 Task: In Heading Arial with underline. Font size of heading  '18'Font style of data Calibri. Font size of data  9Alignment of headline & data Align center. Fill color in heading,  RedFont color of data Black Apply border in Data No BorderIn the sheet   Velocity Sales review book
Action: Mouse pressed left at (104, 106)
Screenshot: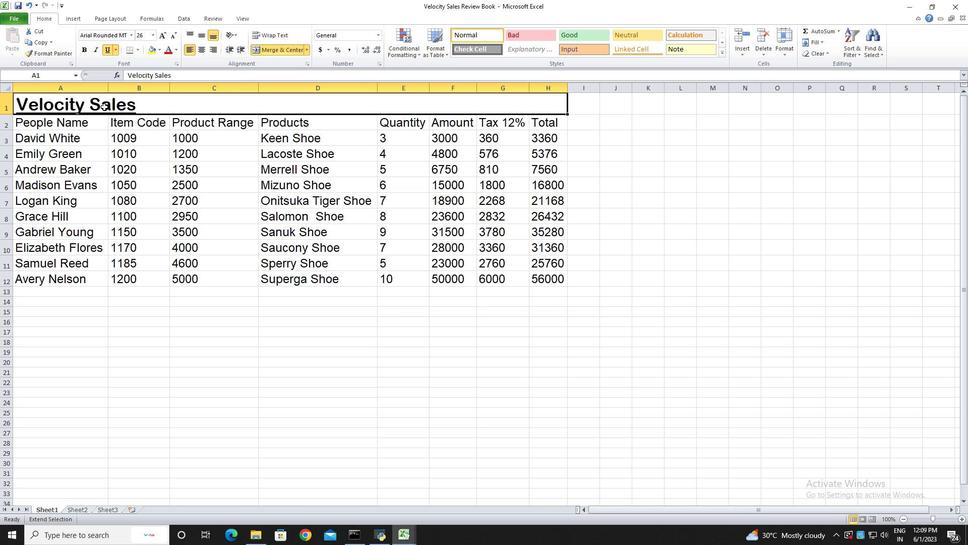 
Action: Mouse pressed left at (104, 106)
Screenshot: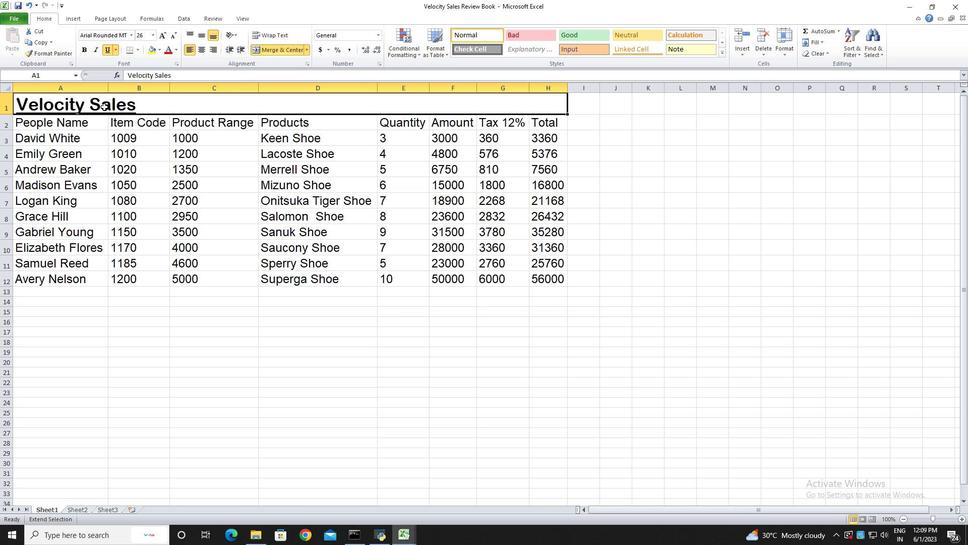 
Action: Mouse moved to (100, 361)
Screenshot: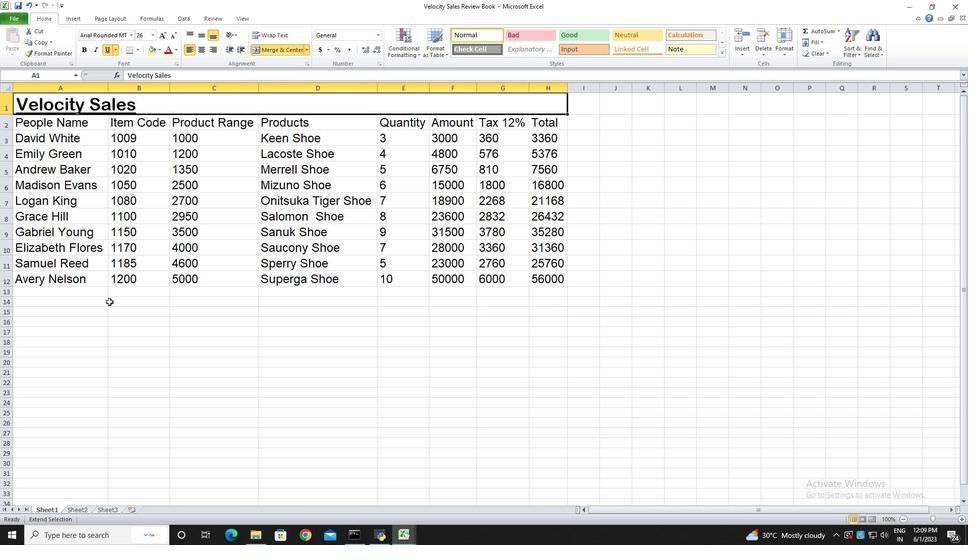 
Action: Mouse pressed left at (100, 361)
Screenshot: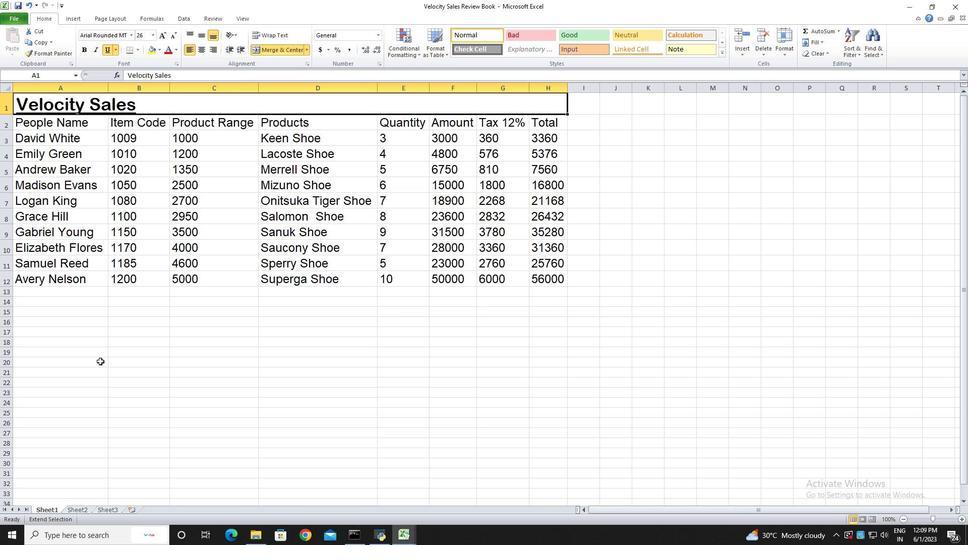 
Action: Mouse moved to (106, 104)
Screenshot: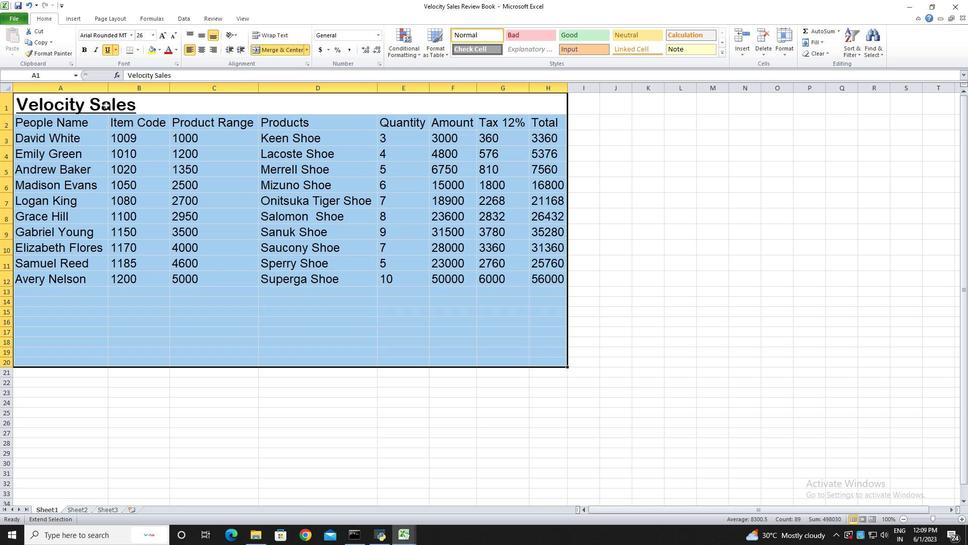 
Action: Mouse pressed left at (106, 104)
Screenshot: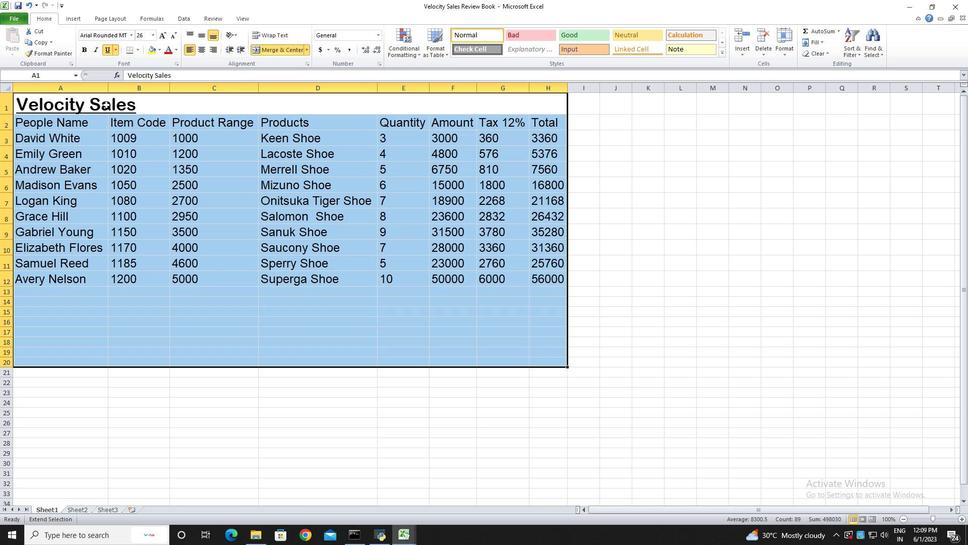
Action: Mouse pressed left at (106, 104)
Screenshot: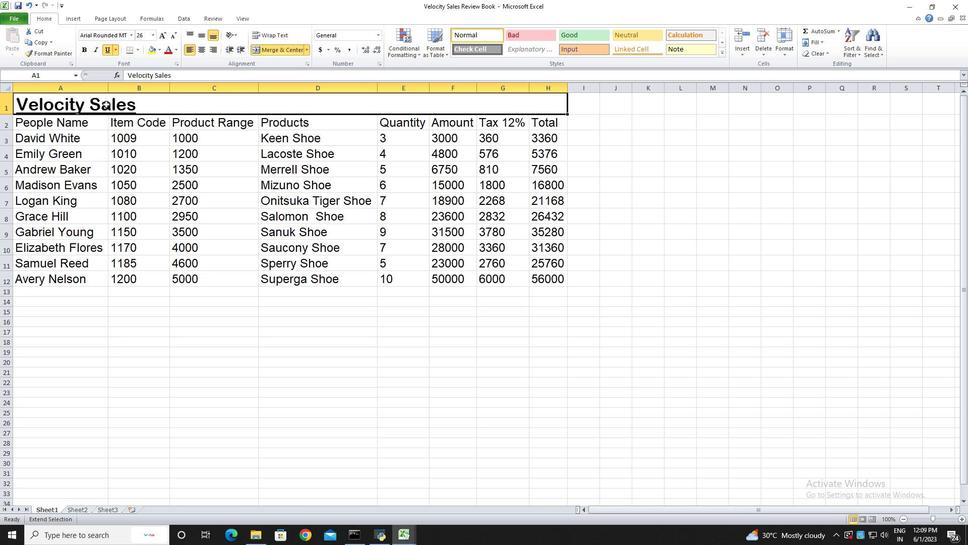 
Action: Mouse moved to (132, 35)
Screenshot: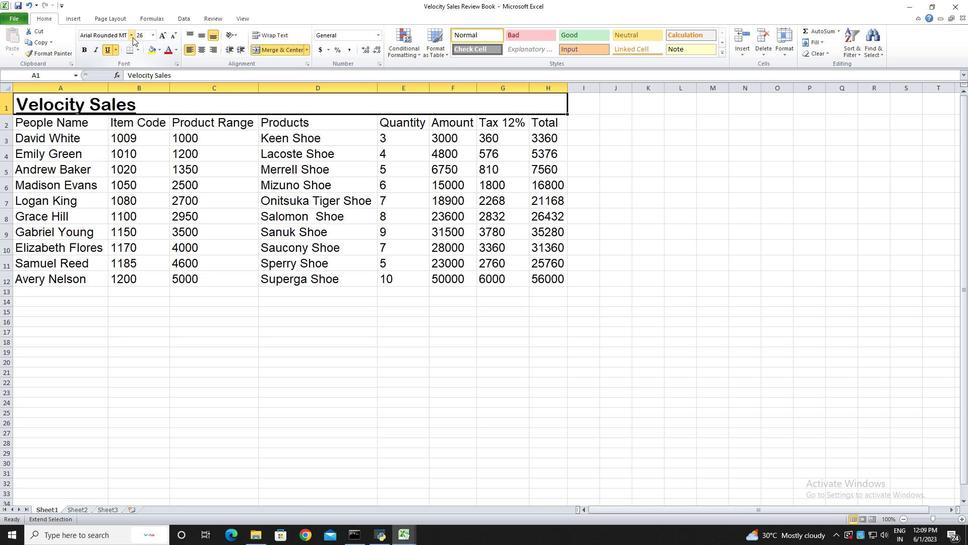 
Action: Mouse pressed left at (132, 35)
Screenshot: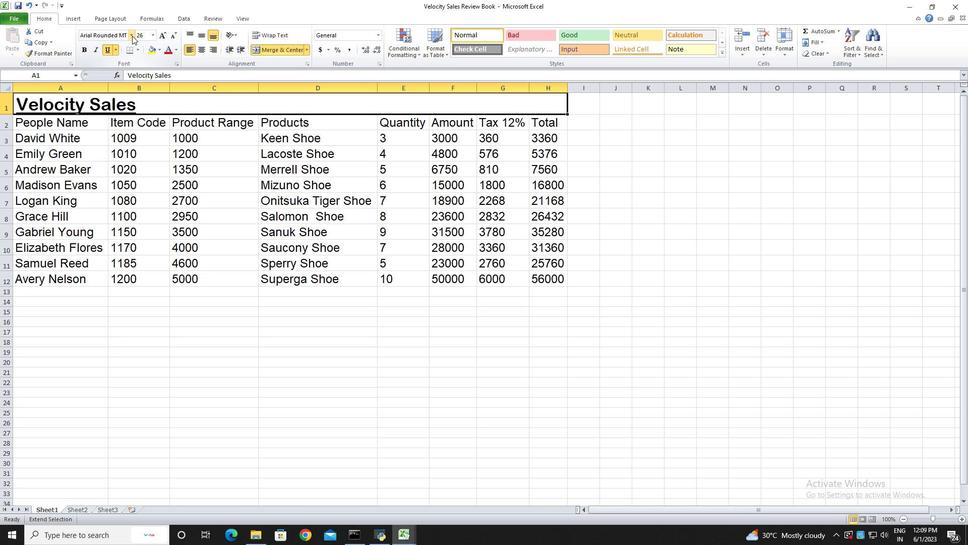 
Action: Mouse moved to (109, 117)
Screenshot: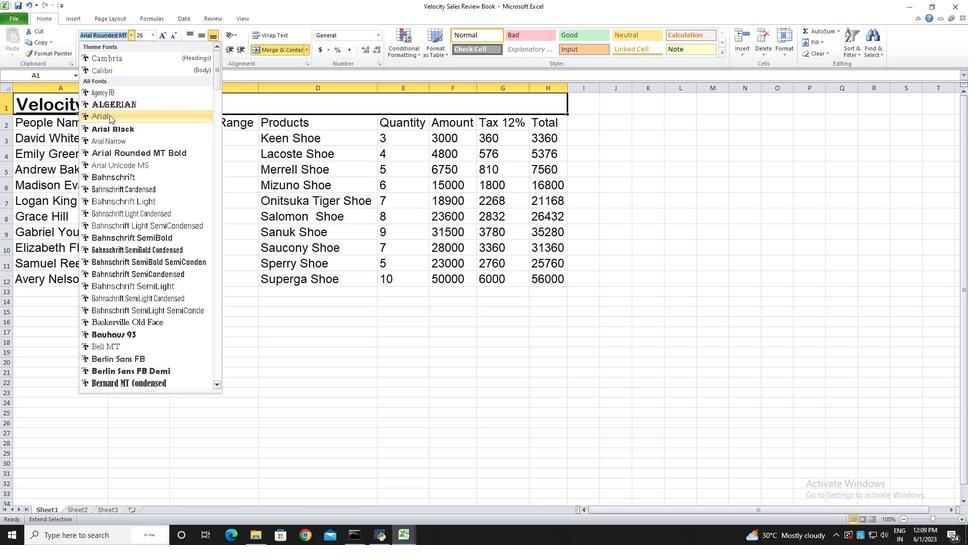 
Action: Mouse pressed left at (109, 117)
Screenshot: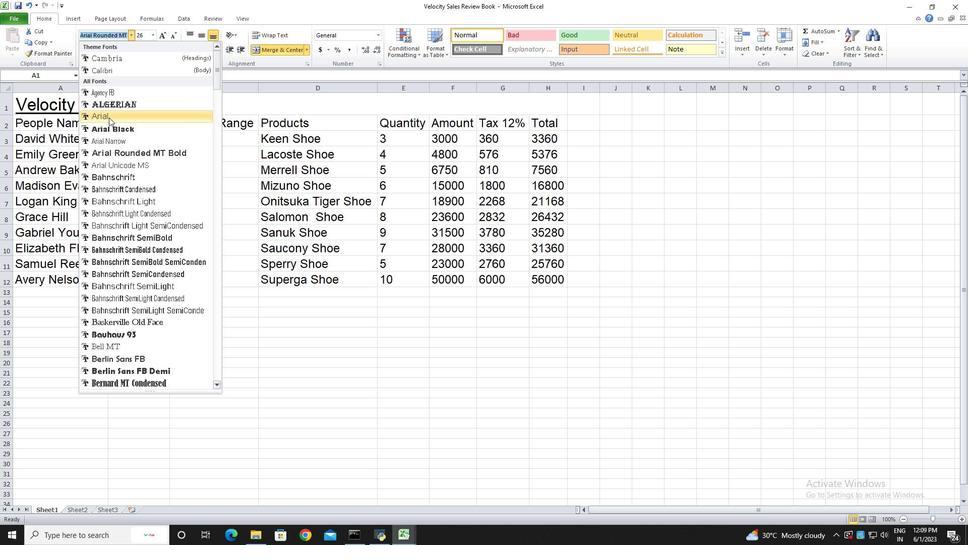 
Action: Mouse moved to (109, 50)
Screenshot: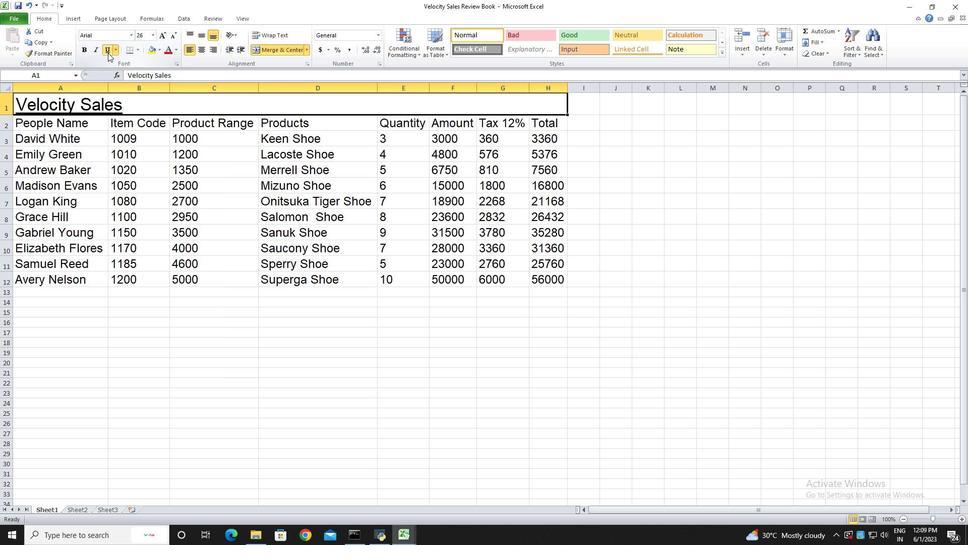 
Action: Mouse pressed left at (109, 50)
Screenshot: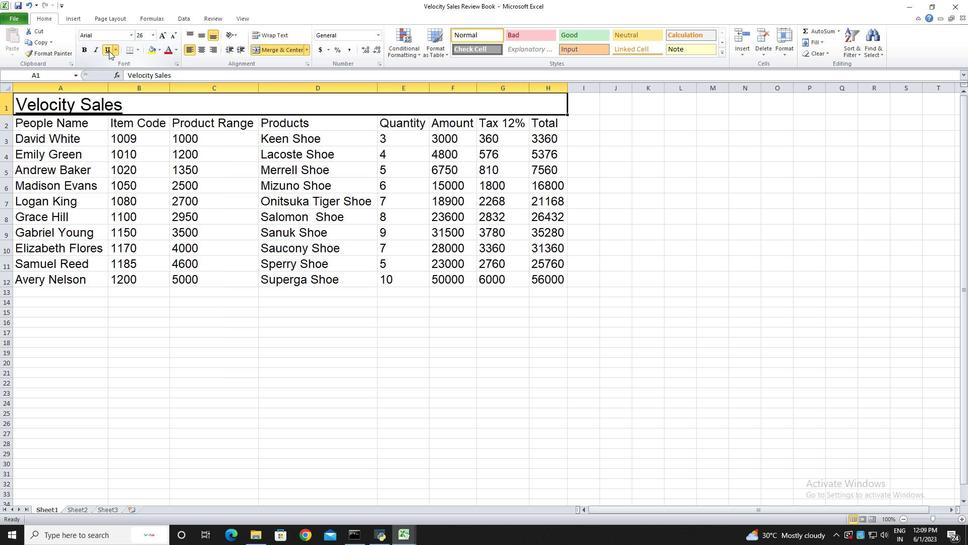 
Action: Mouse pressed left at (109, 50)
Screenshot: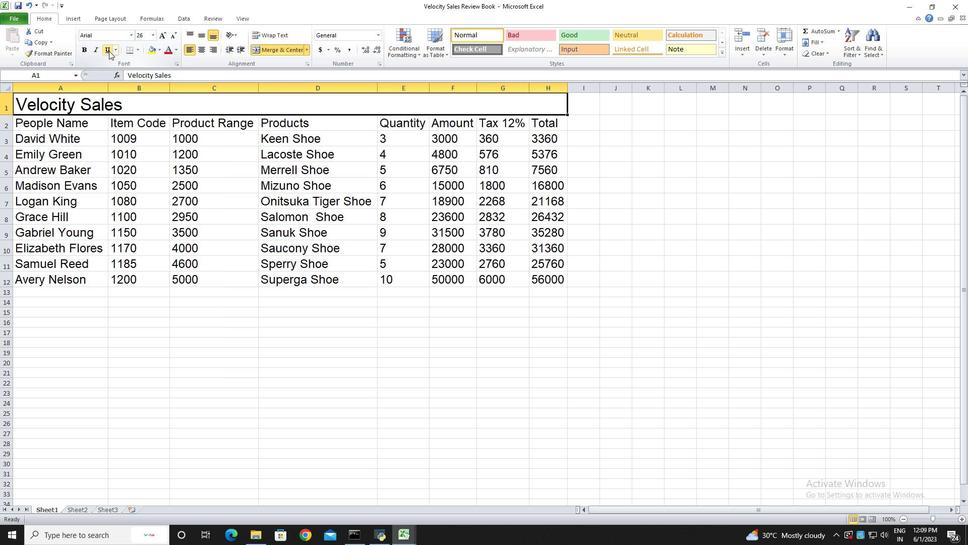 
Action: Mouse moved to (172, 34)
Screenshot: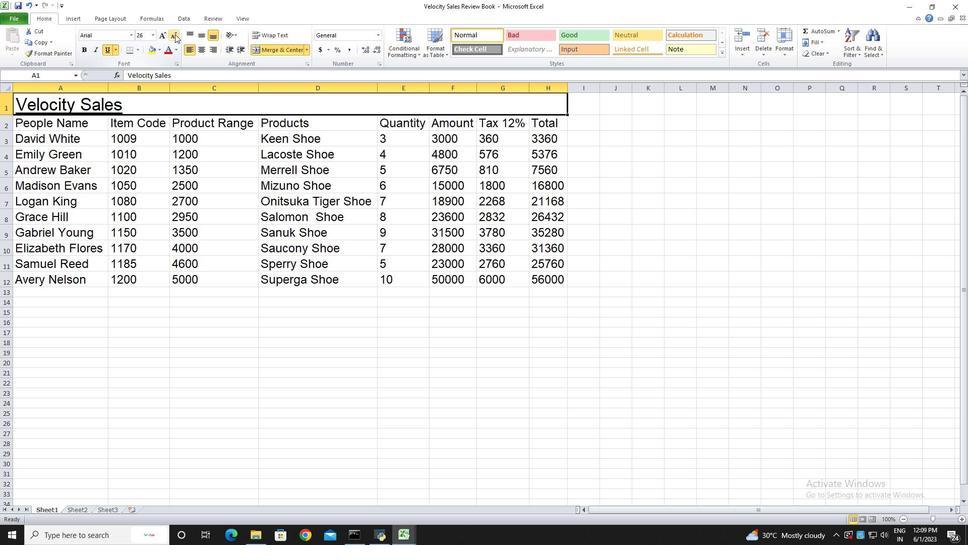 
Action: Mouse pressed left at (172, 34)
Screenshot: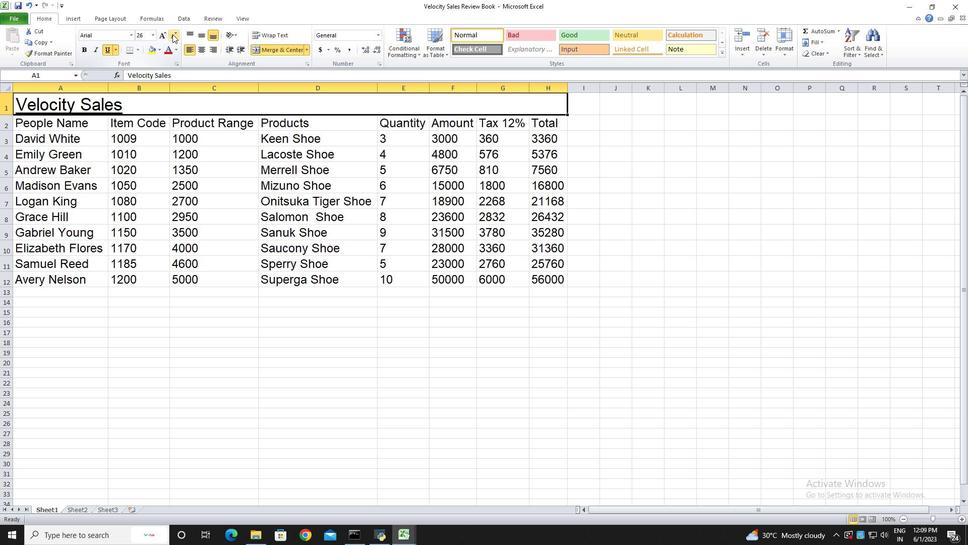 
Action: Mouse pressed left at (172, 34)
Screenshot: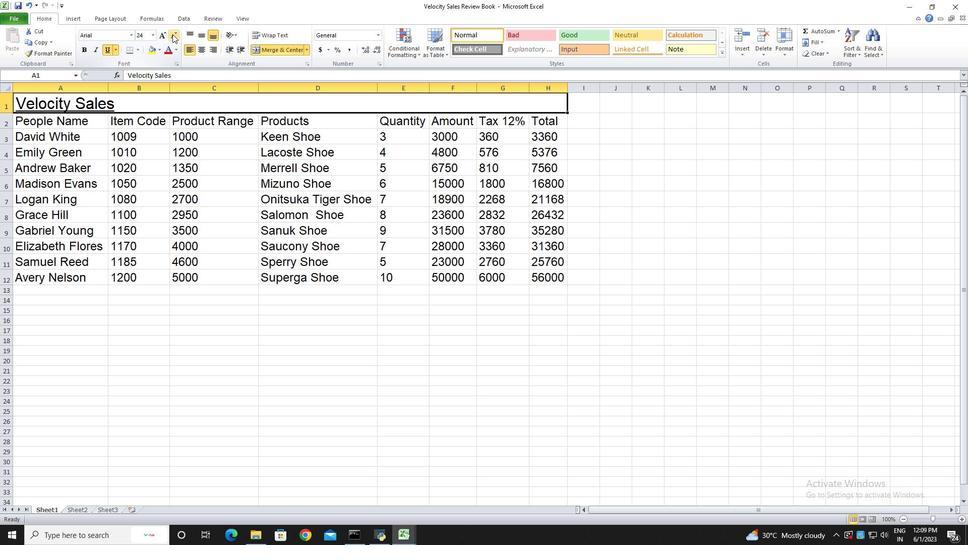 
Action: Mouse pressed left at (172, 34)
Screenshot: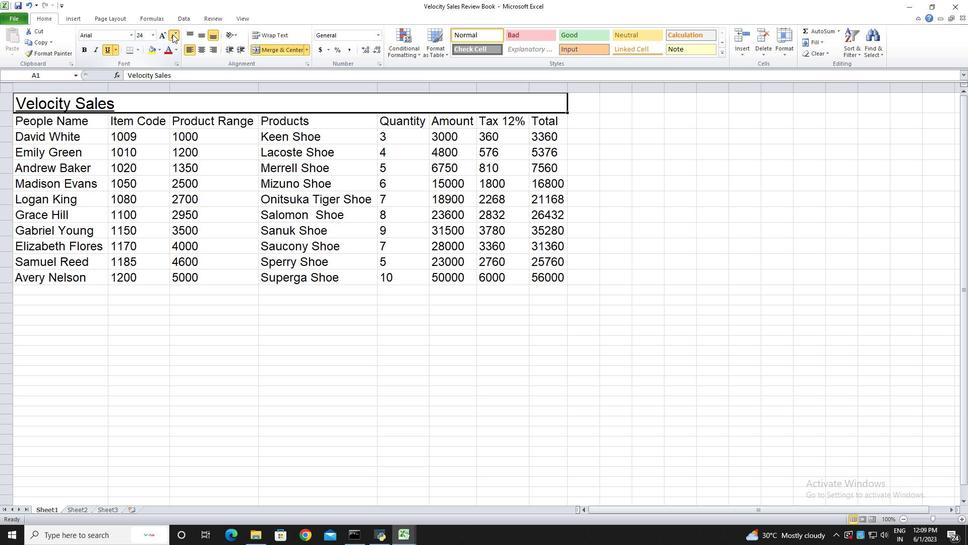 
Action: Mouse pressed left at (172, 34)
Screenshot: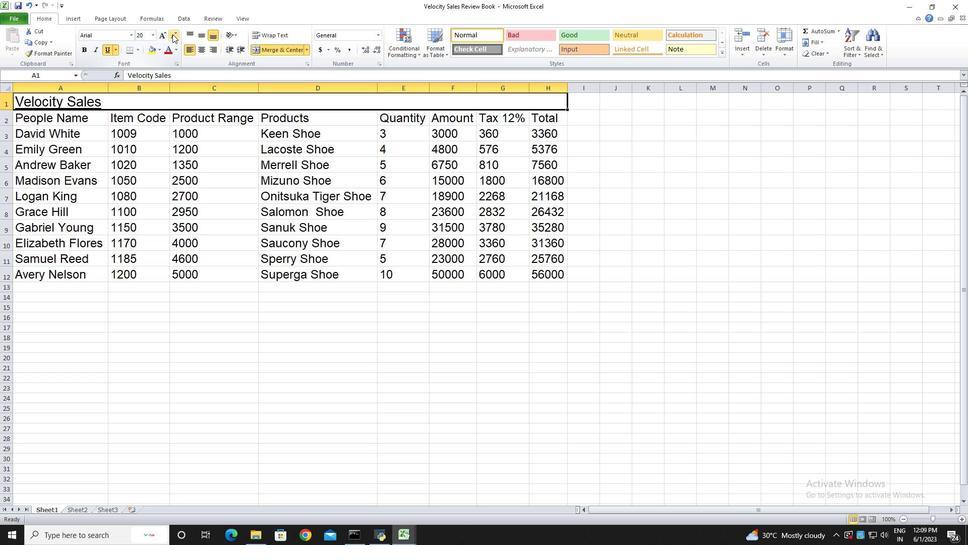 
Action: Mouse pressed left at (172, 34)
Screenshot: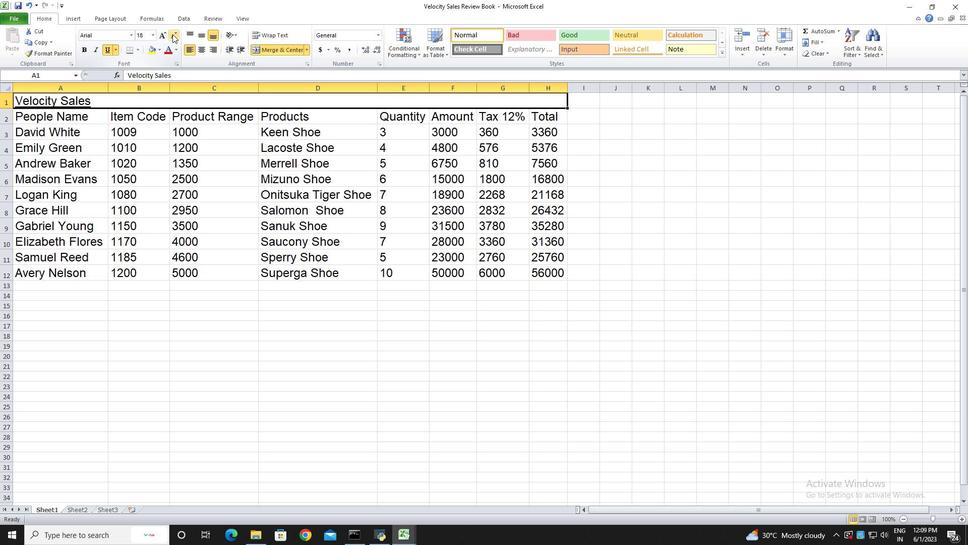 
Action: Mouse moved to (164, 34)
Screenshot: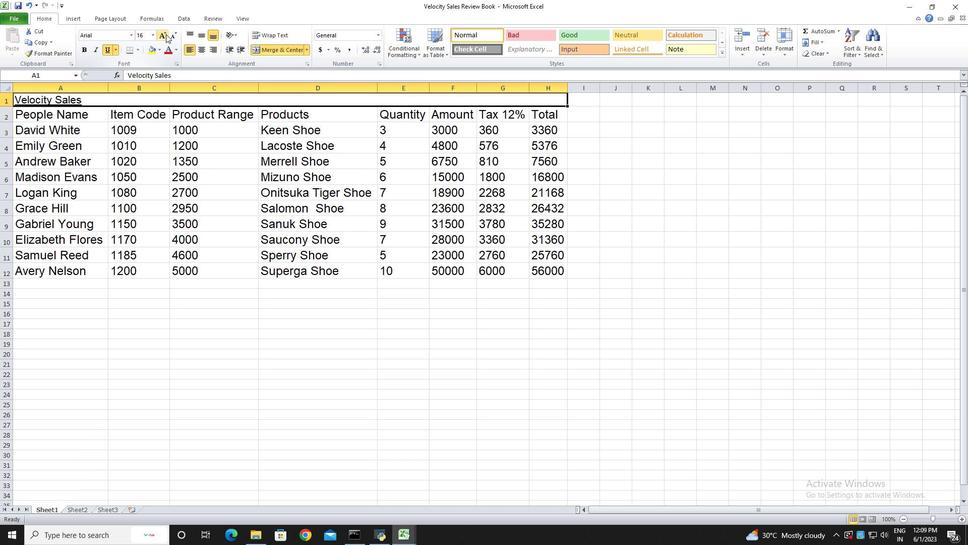 
Action: Mouse pressed left at (164, 34)
Screenshot: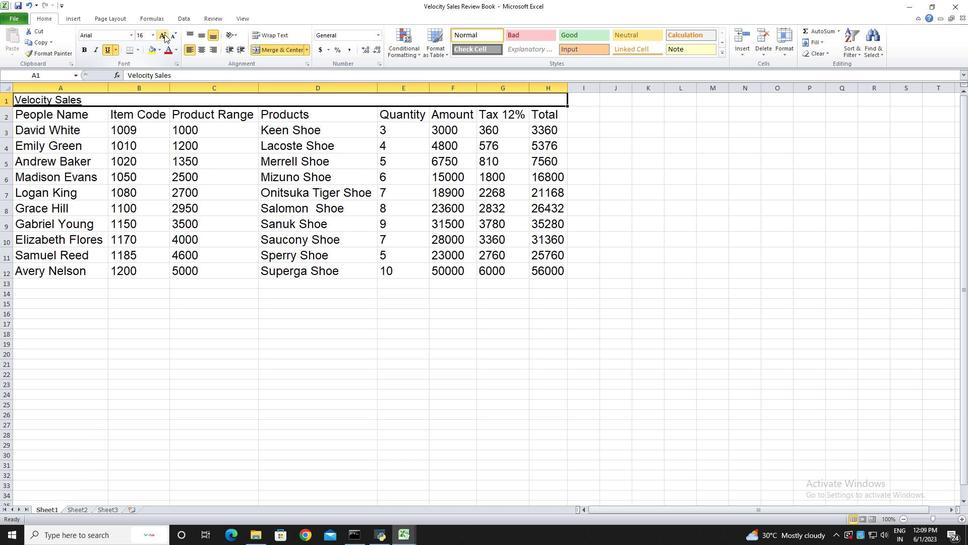 
Action: Mouse moved to (126, 309)
Screenshot: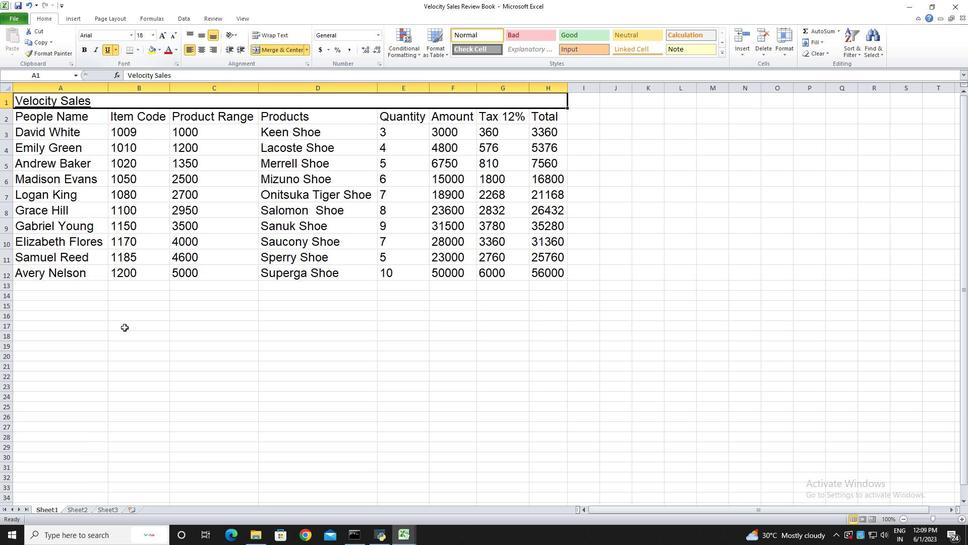 
Action: Mouse pressed left at (126, 309)
Screenshot: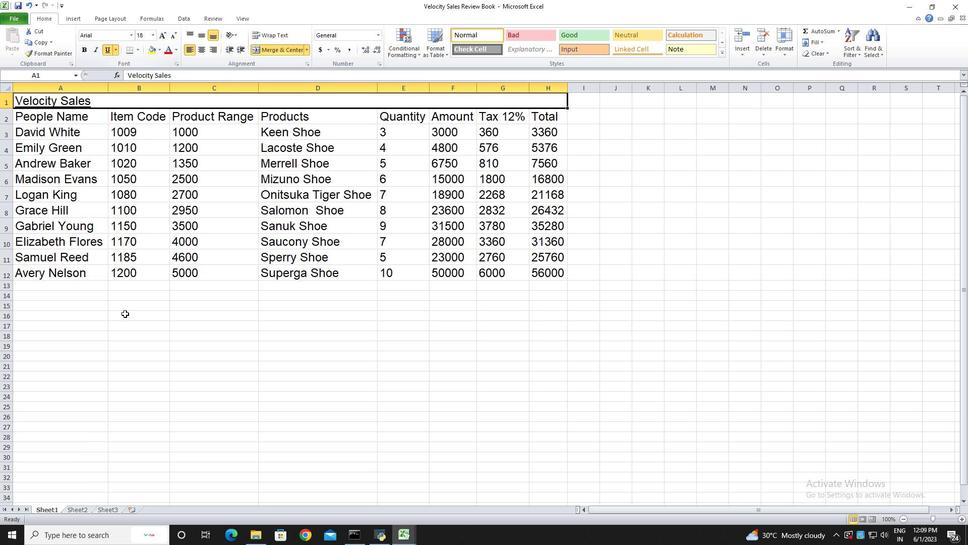 
Action: Mouse moved to (36, 117)
Screenshot: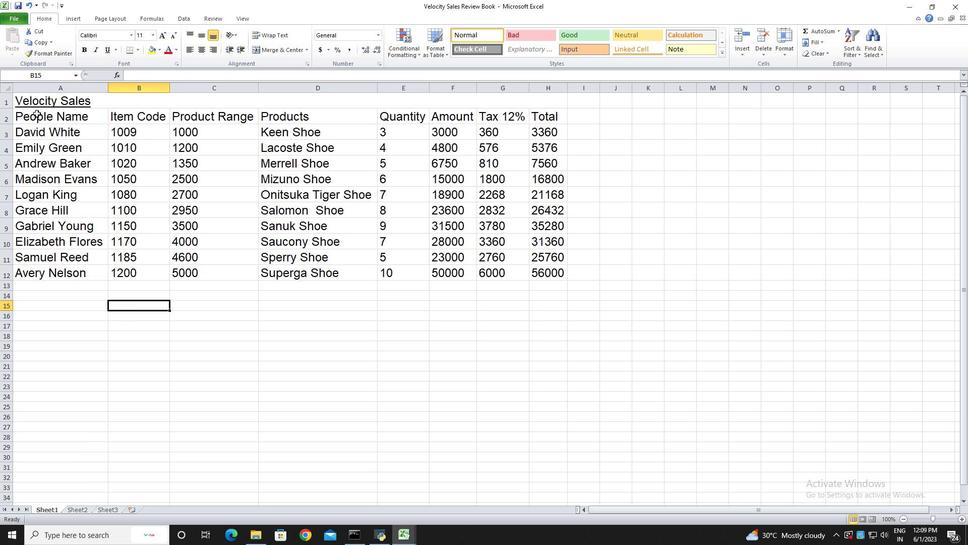 
Action: Mouse pressed left at (36, 117)
Screenshot: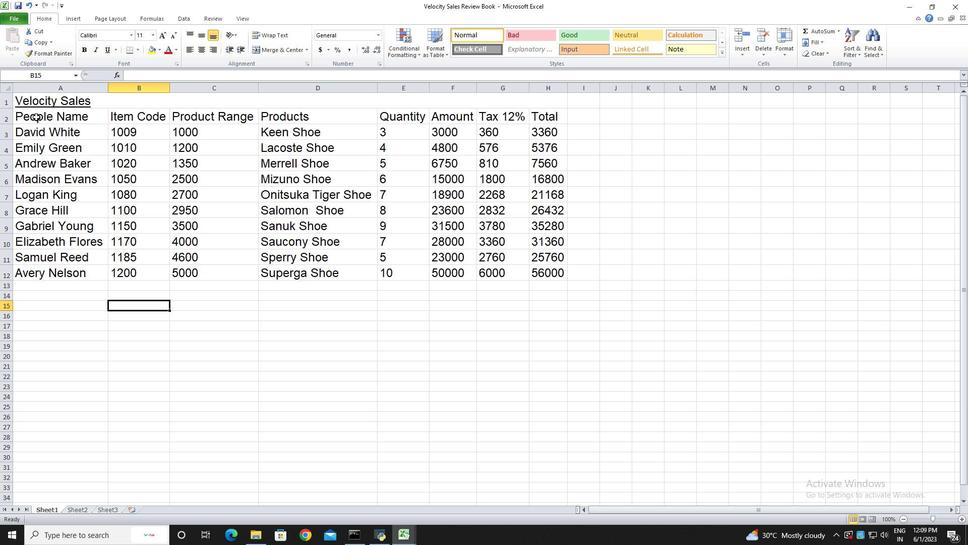 
Action: Mouse pressed left at (36, 117)
Screenshot: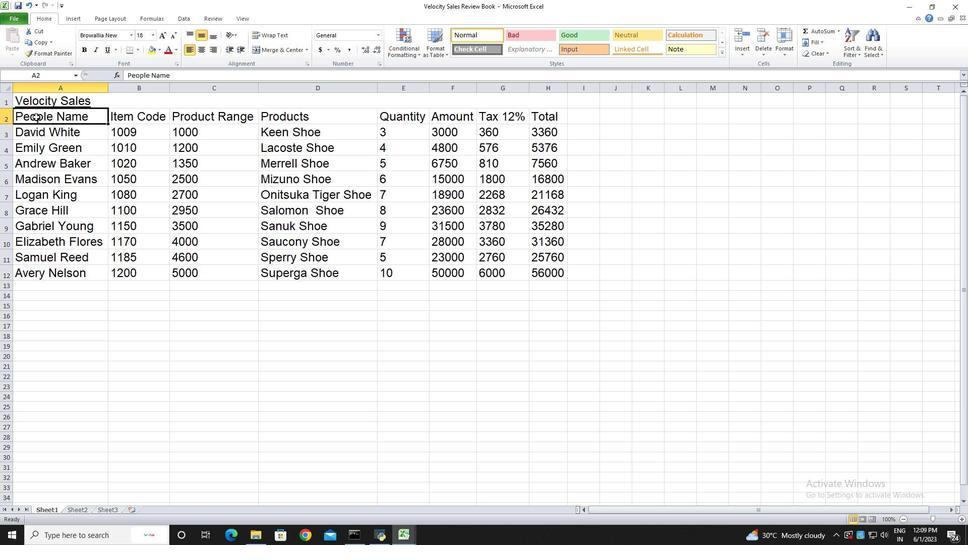
Action: Mouse moved to (31, 118)
Screenshot: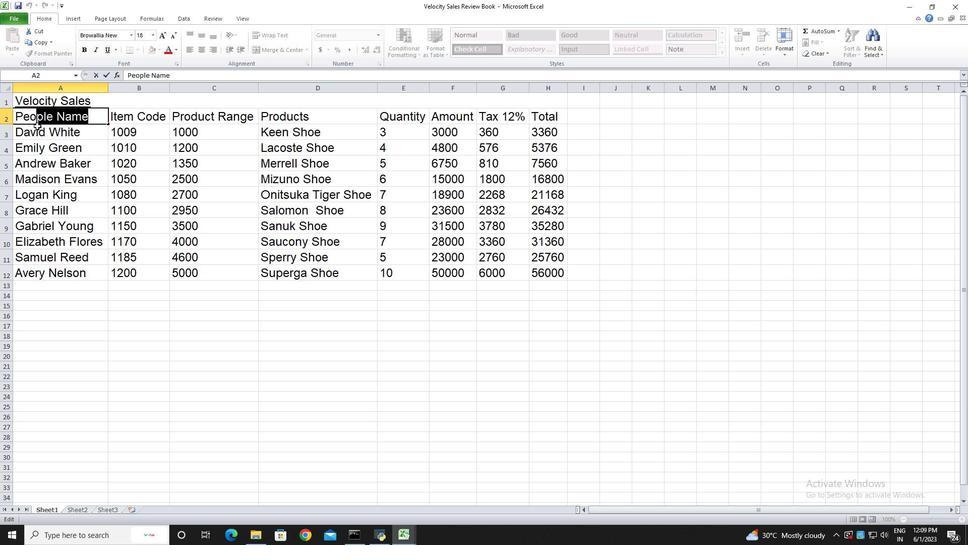 
Action: Mouse pressed left at (31, 118)
Screenshot: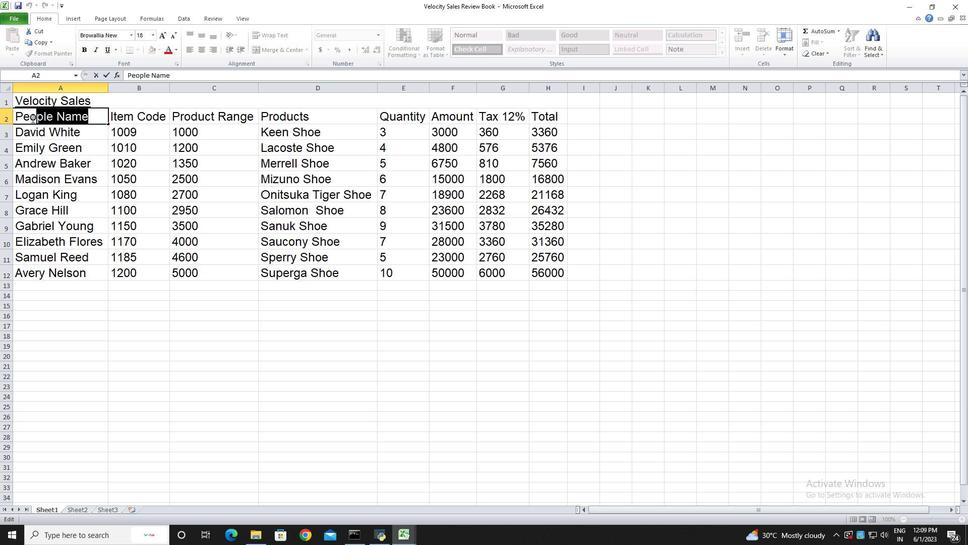 
Action: Mouse moved to (50, 131)
Screenshot: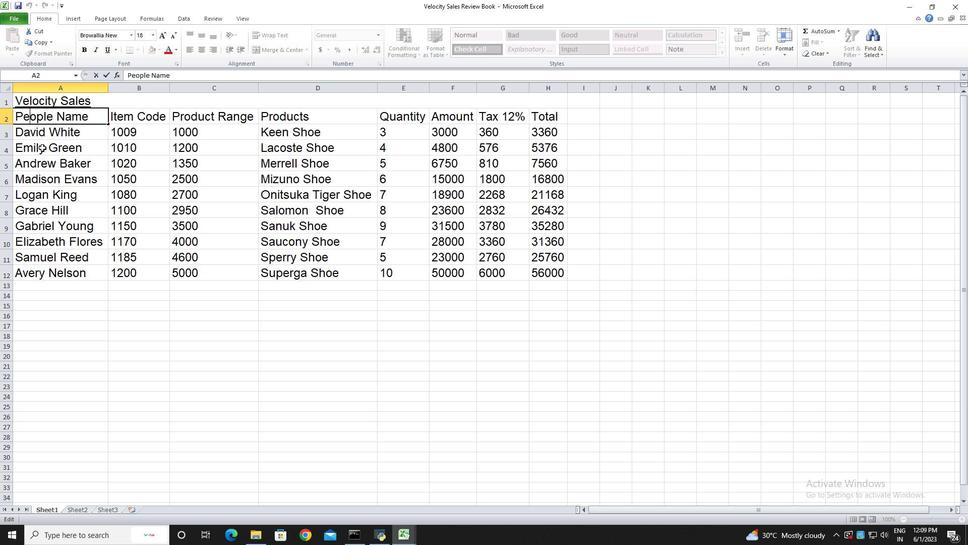 
Action: Mouse pressed left at (50, 131)
Screenshot: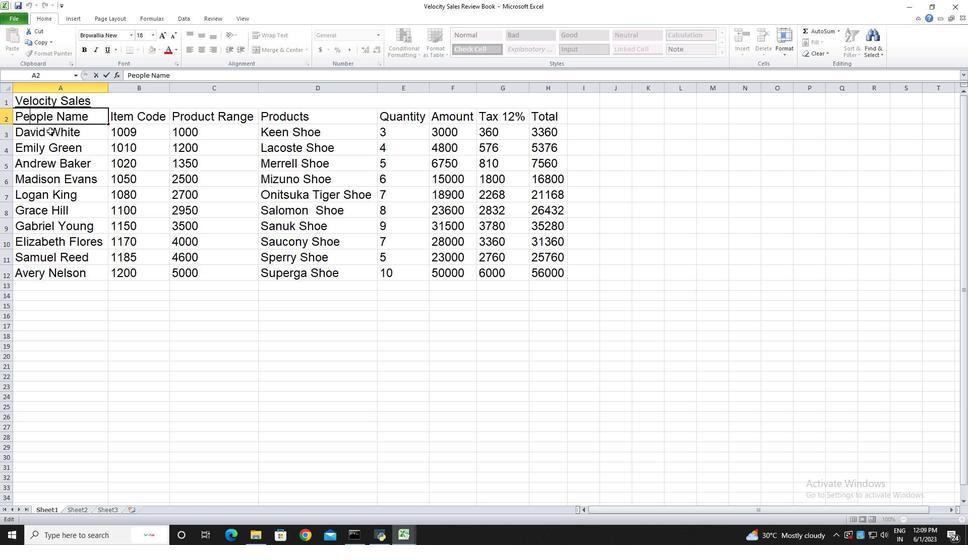 
Action: Mouse moved to (48, 116)
Screenshot: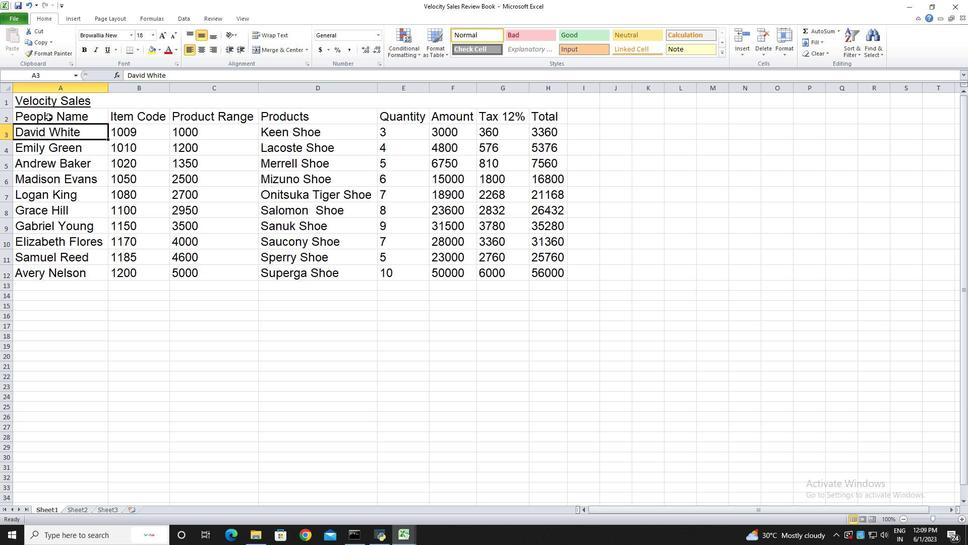 
Action: Mouse pressed left at (48, 116)
Screenshot: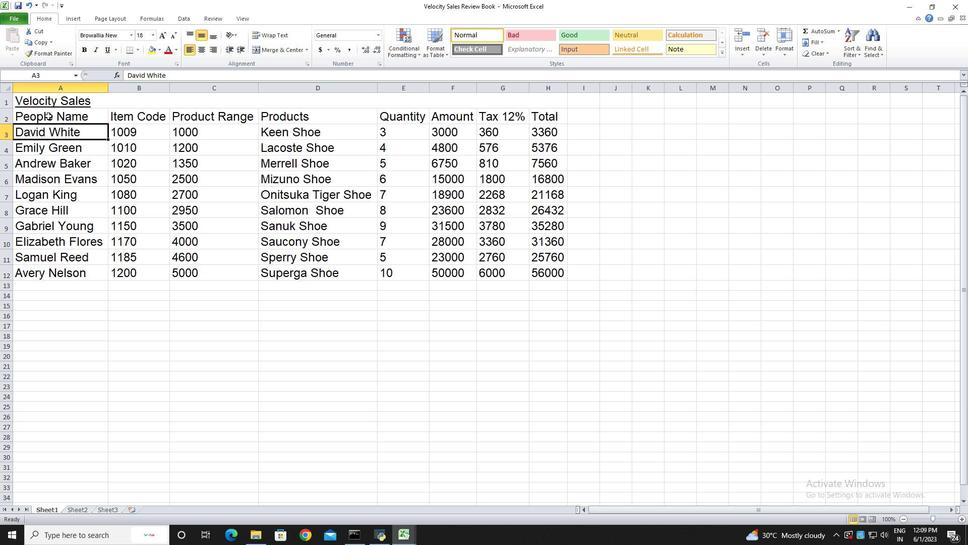 
Action: Mouse moved to (48, 115)
Screenshot: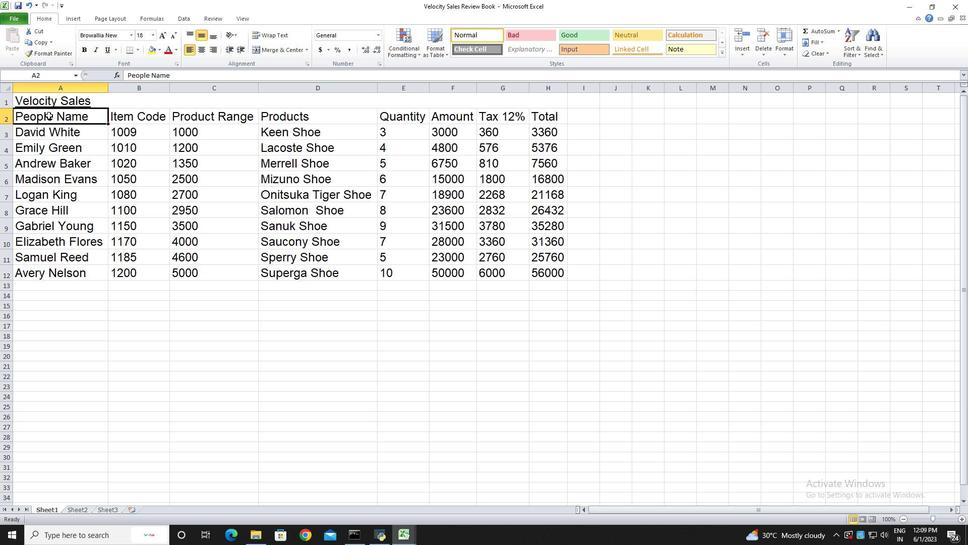 
Action: Mouse pressed left at (48, 115)
Screenshot: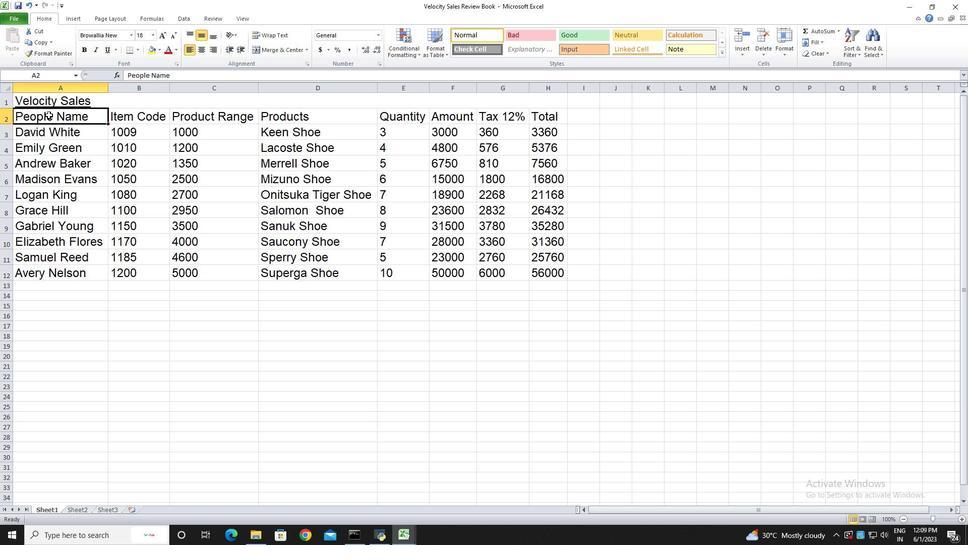 
Action: Mouse moved to (130, 35)
Screenshot: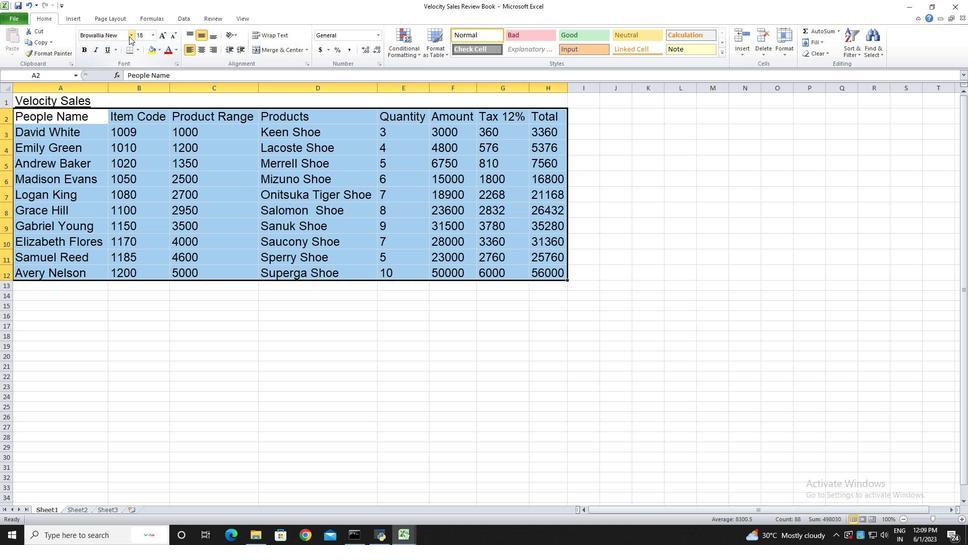 
Action: Mouse pressed left at (130, 35)
Screenshot: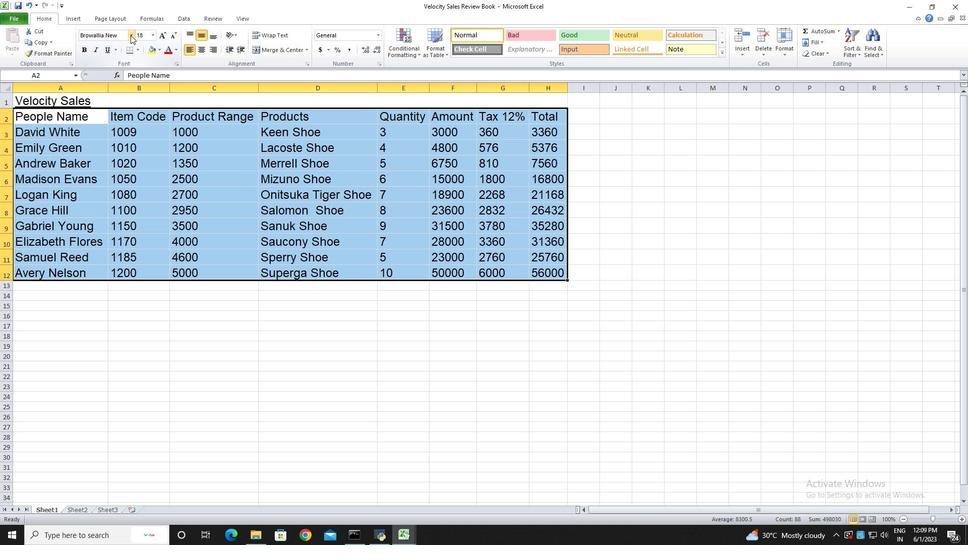 
Action: Mouse moved to (118, 71)
Screenshot: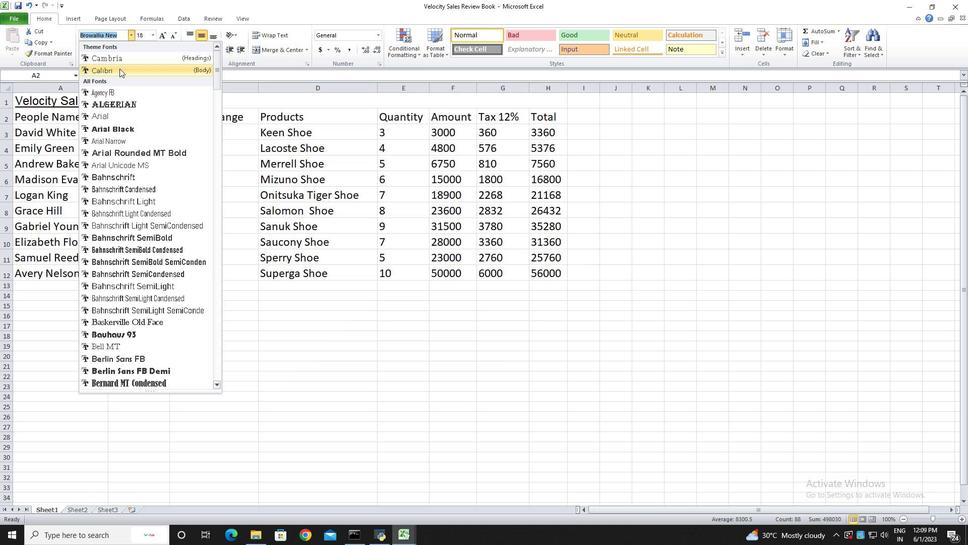 
Action: Mouse pressed left at (118, 71)
Screenshot: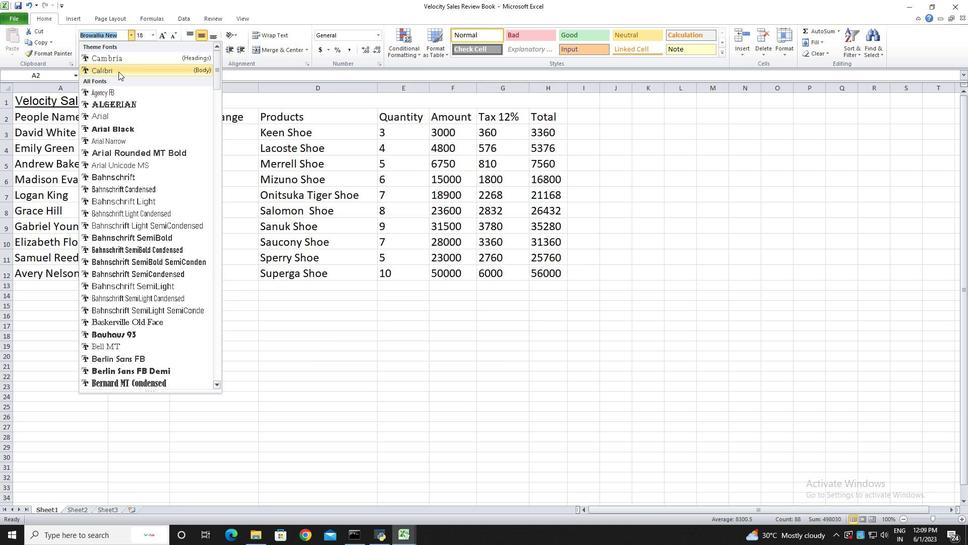 
Action: Mouse moved to (176, 32)
Screenshot: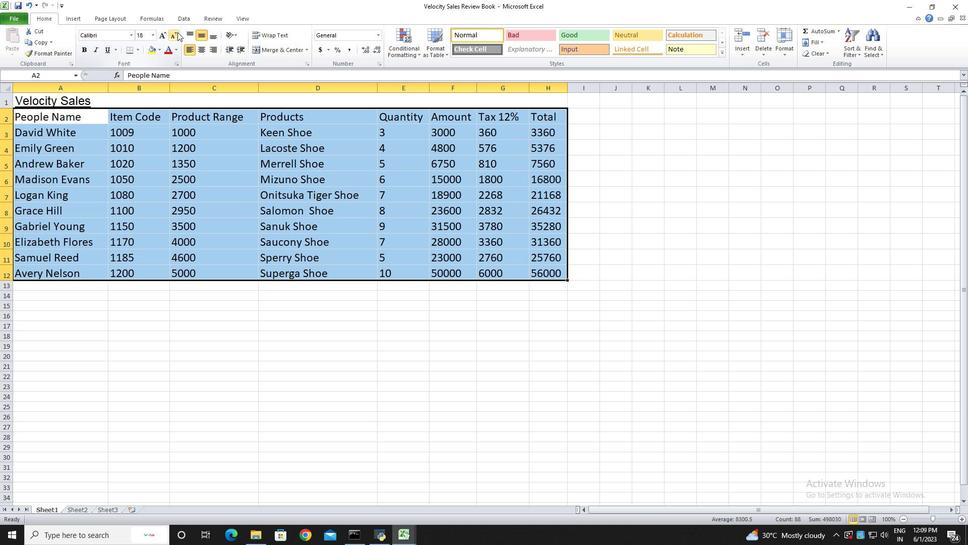 
Action: Mouse pressed left at (176, 32)
Screenshot: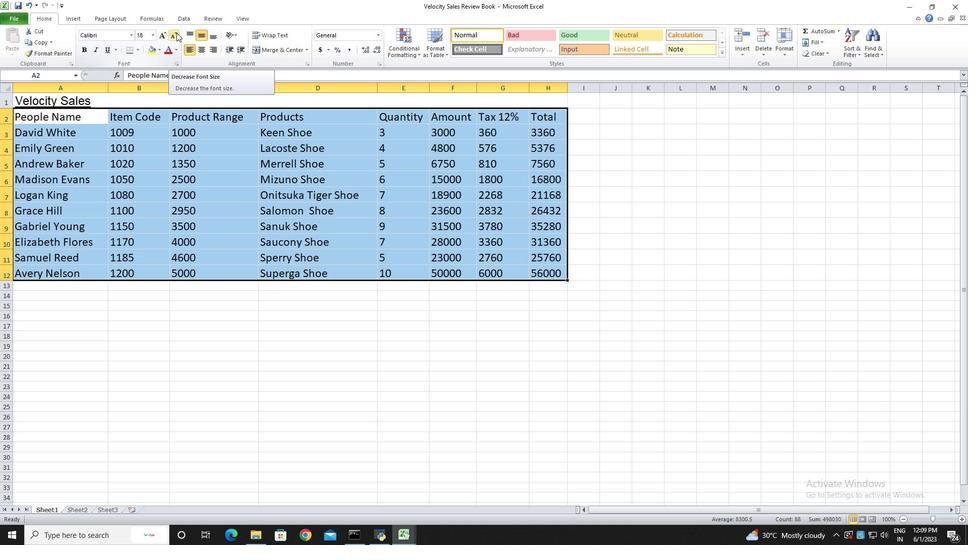 
Action: Mouse pressed left at (176, 32)
Screenshot: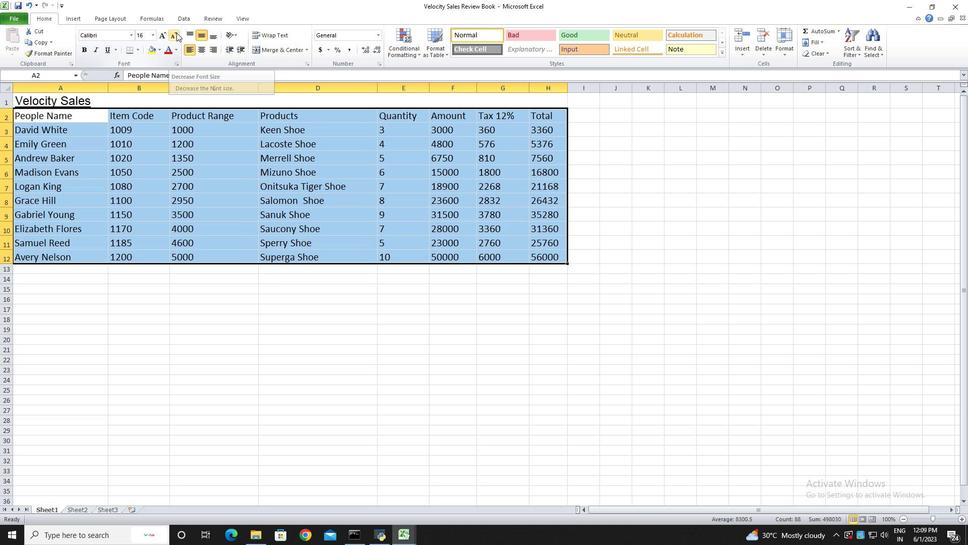 
Action: Mouse pressed left at (176, 32)
Screenshot: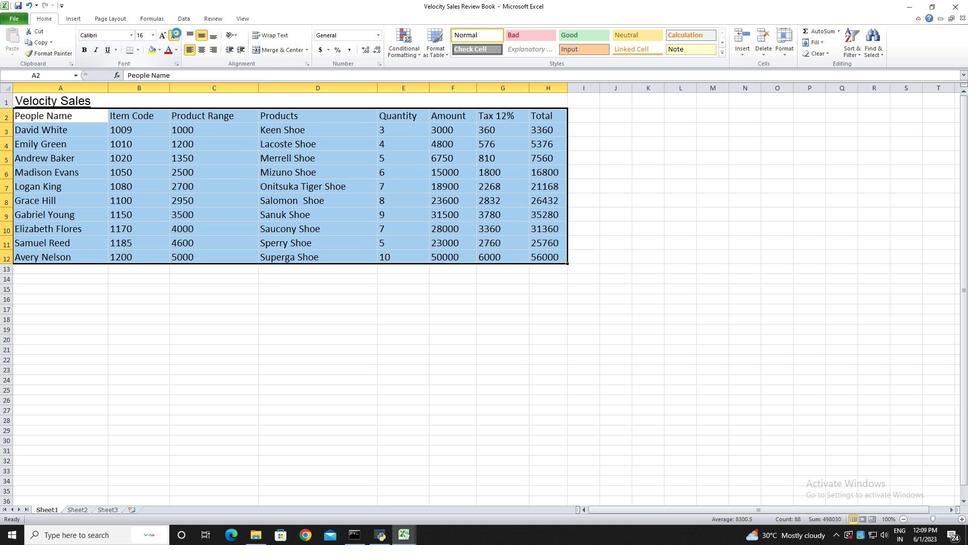 
Action: Mouse pressed left at (176, 32)
Screenshot: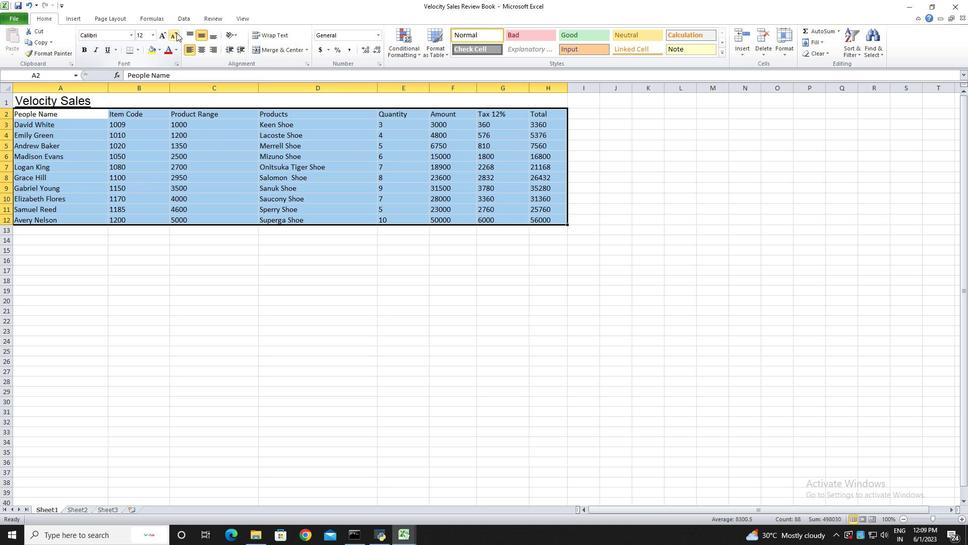 
Action: Mouse pressed left at (176, 32)
Screenshot: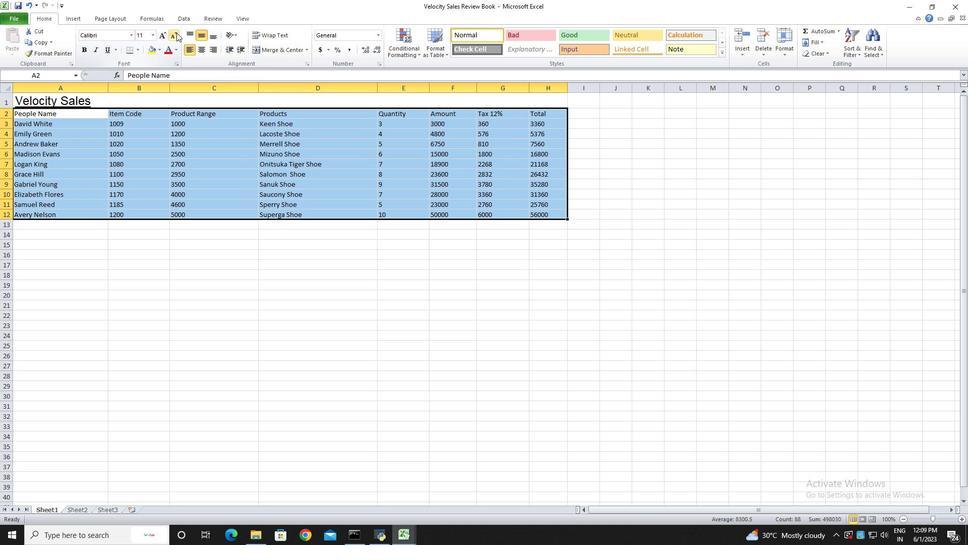 
Action: Mouse pressed left at (176, 32)
Screenshot: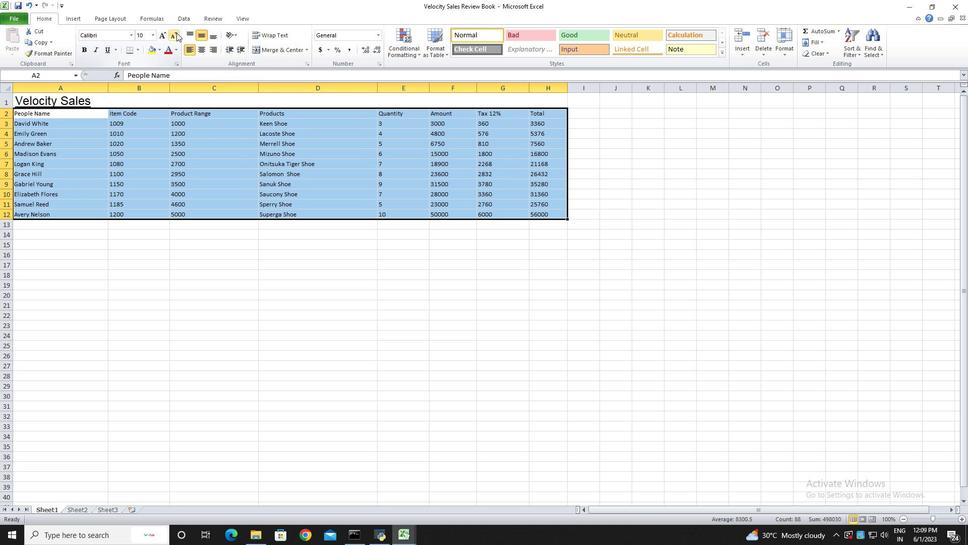 
Action: Mouse moved to (108, 100)
Screenshot: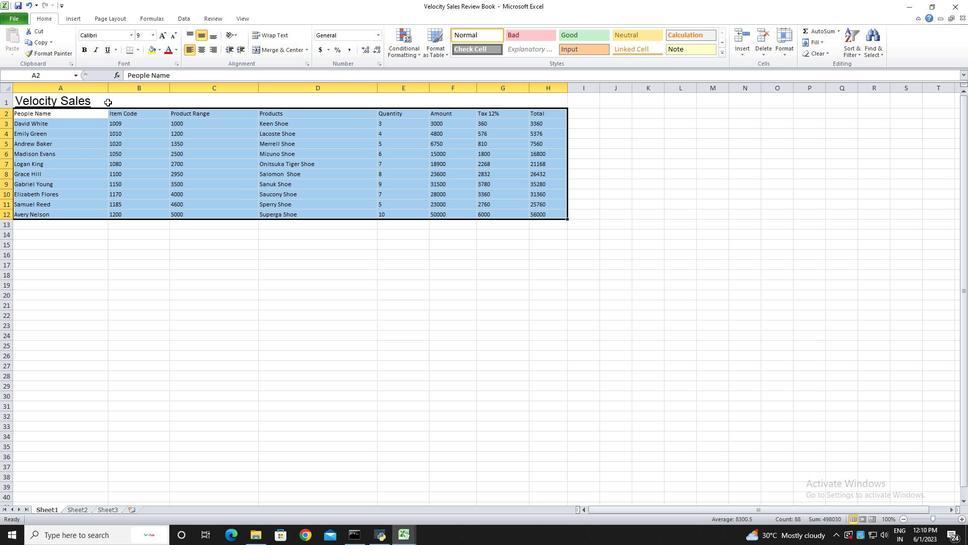 
Action: Mouse pressed left at (108, 100)
Screenshot: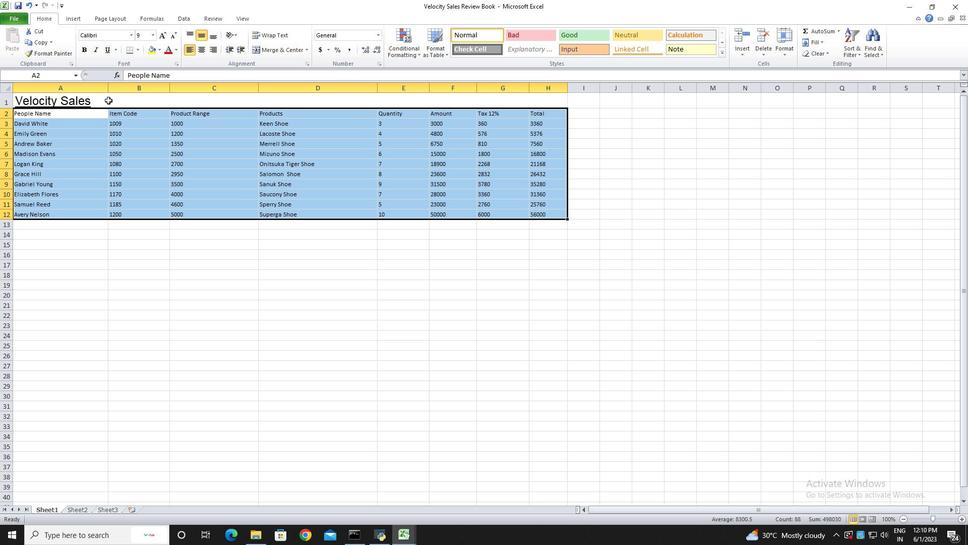 
Action: Mouse pressed left at (108, 100)
Screenshot: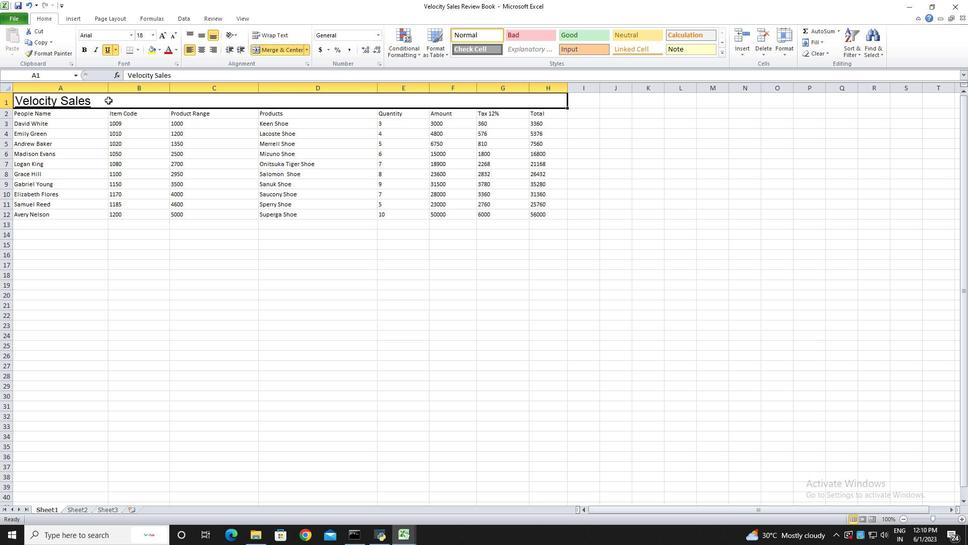 
Action: Mouse moved to (200, 51)
Screenshot: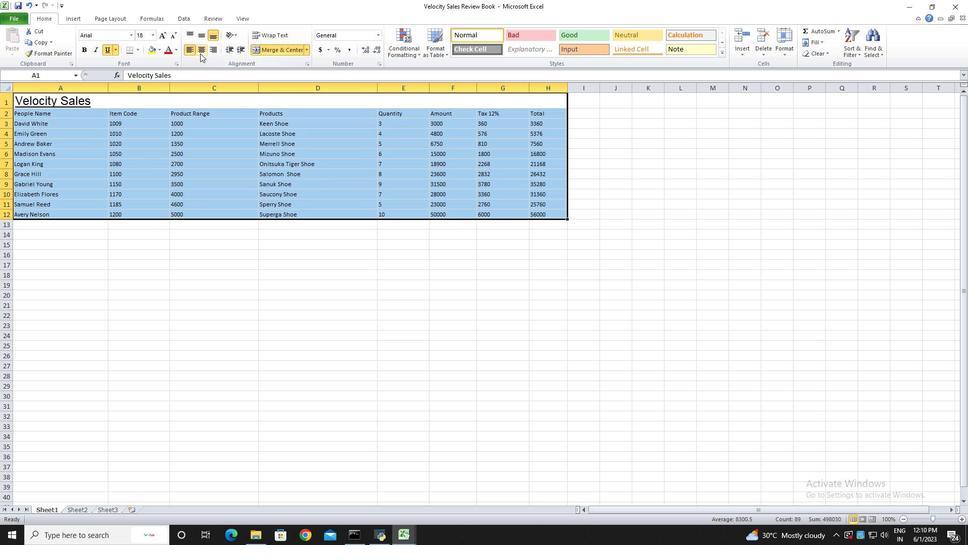 
Action: Mouse pressed left at (200, 51)
Screenshot: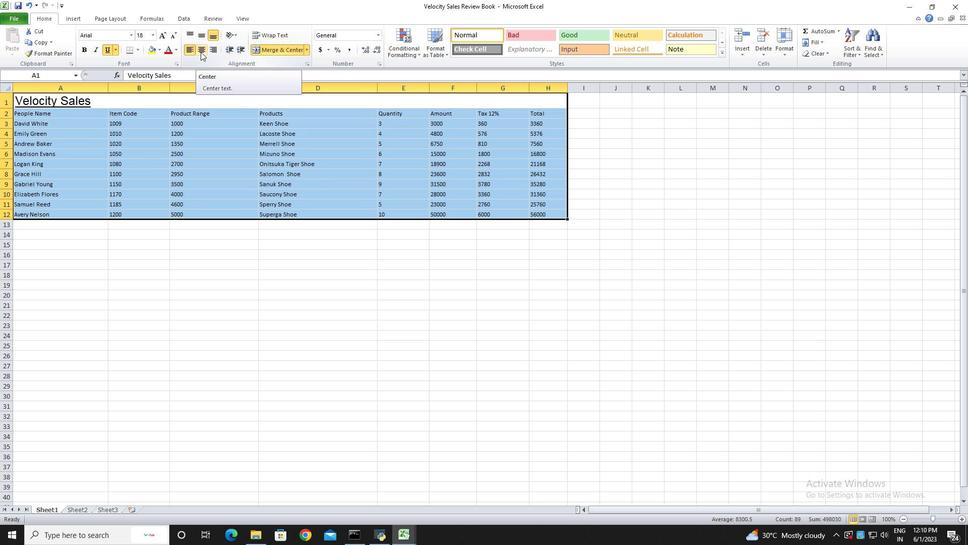 
Action: Mouse moved to (205, 100)
Screenshot: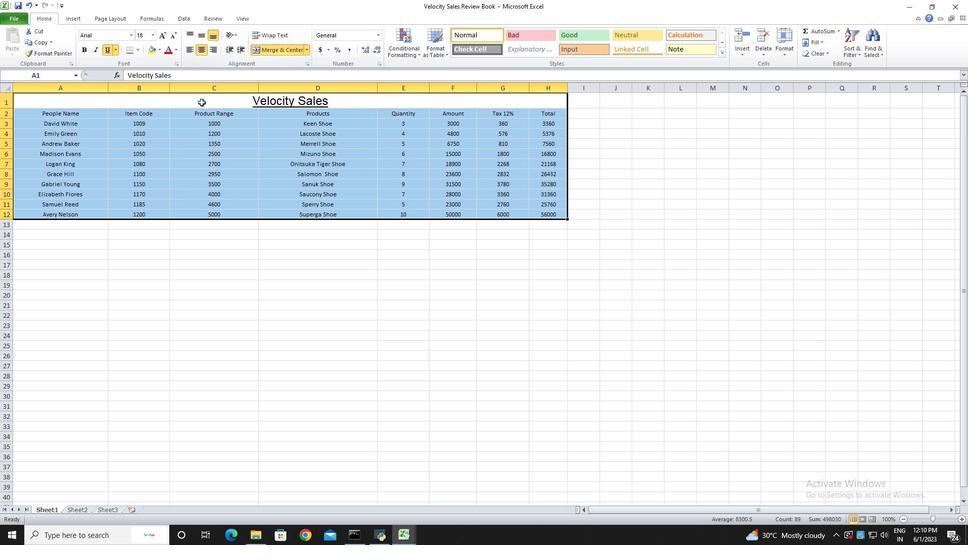 
Action: Mouse pressed left at (205, 100)
Screenshot: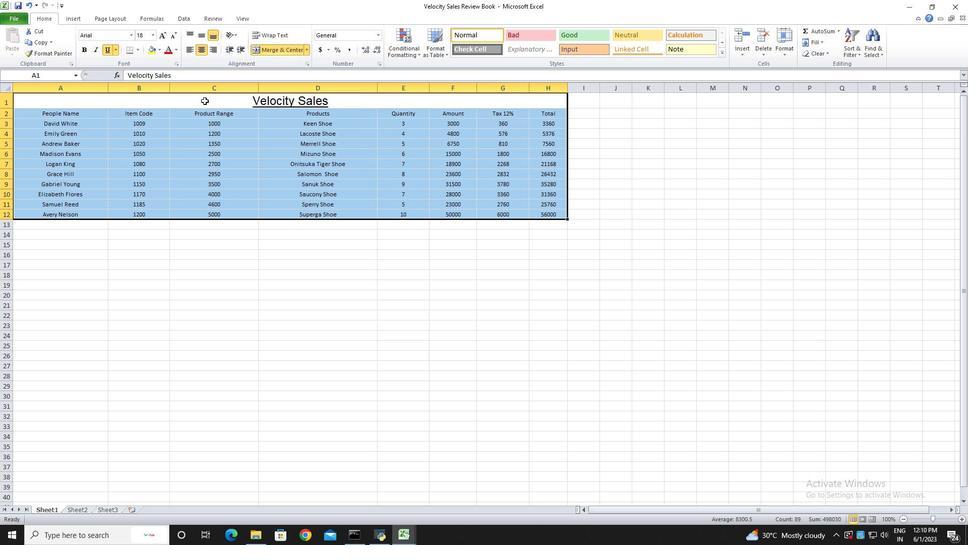 
Action: Mouse moved to (159, 49)
Screenshot: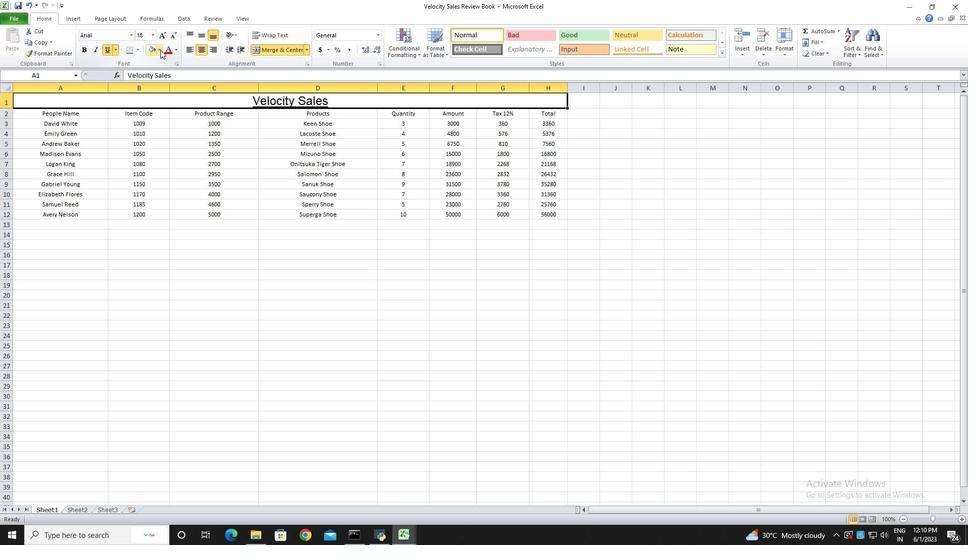 
Action: Mouse pressed left at (159, 49)
Screenshot: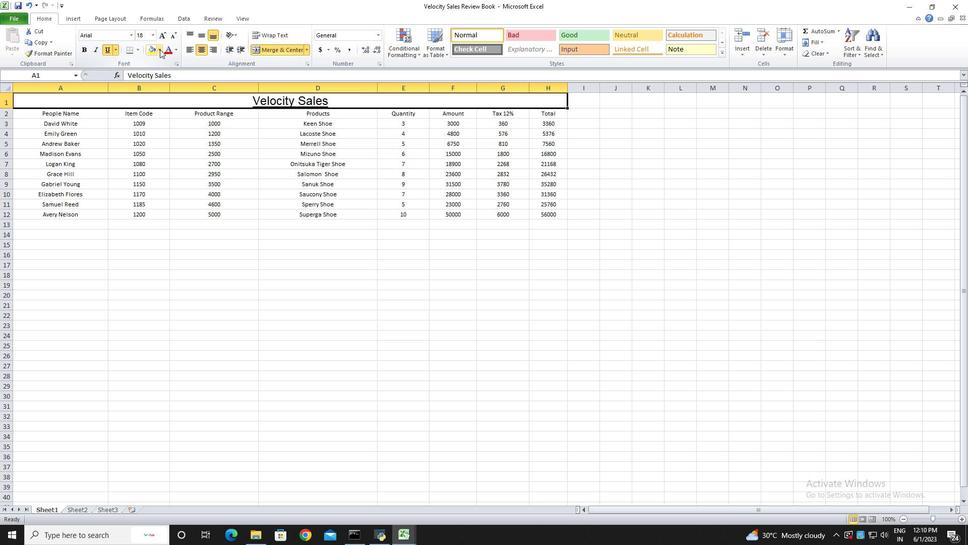 
Action: Mouse moved to (158, 123)
Screenshot: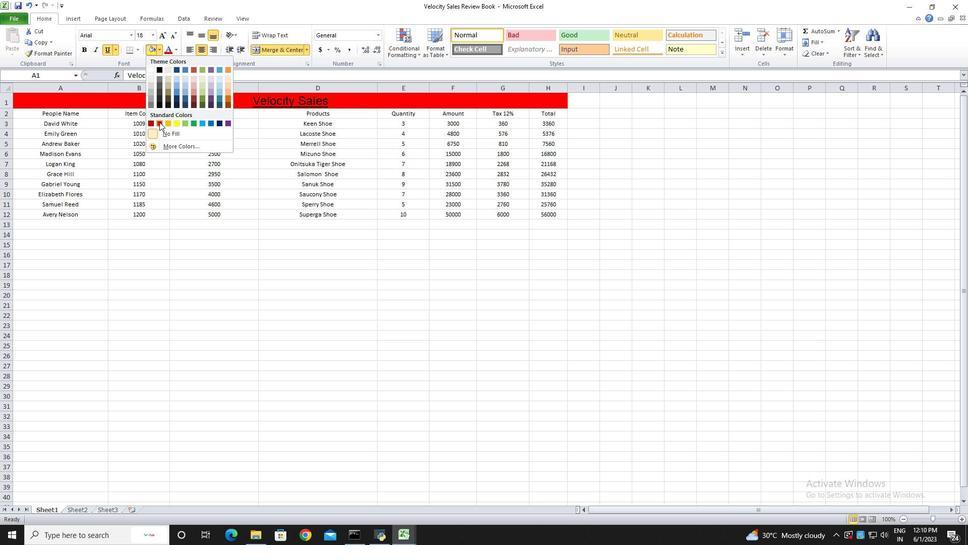 
Action: Mouse pressed left at (158, 123)
Screenshot: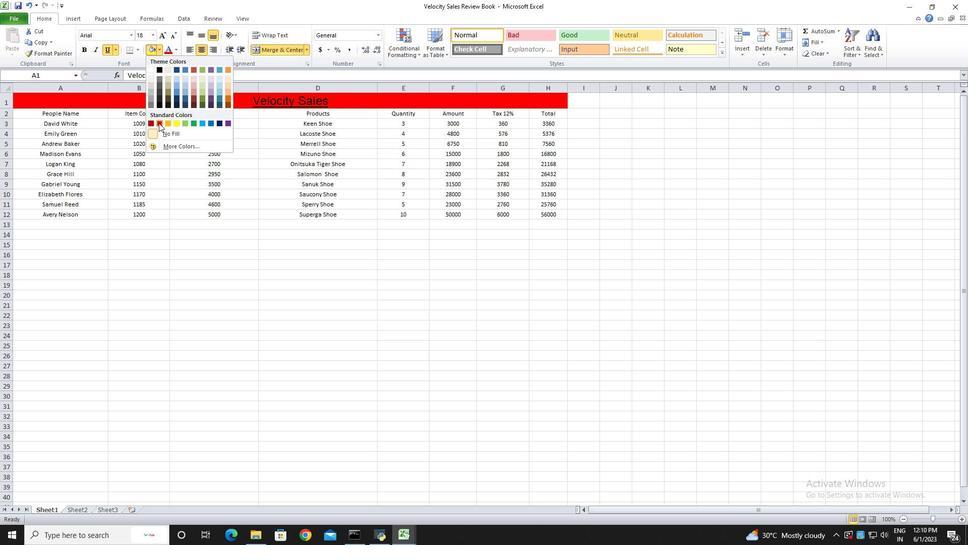 
Action: Mouse moved to (82, 115)
Screenshot: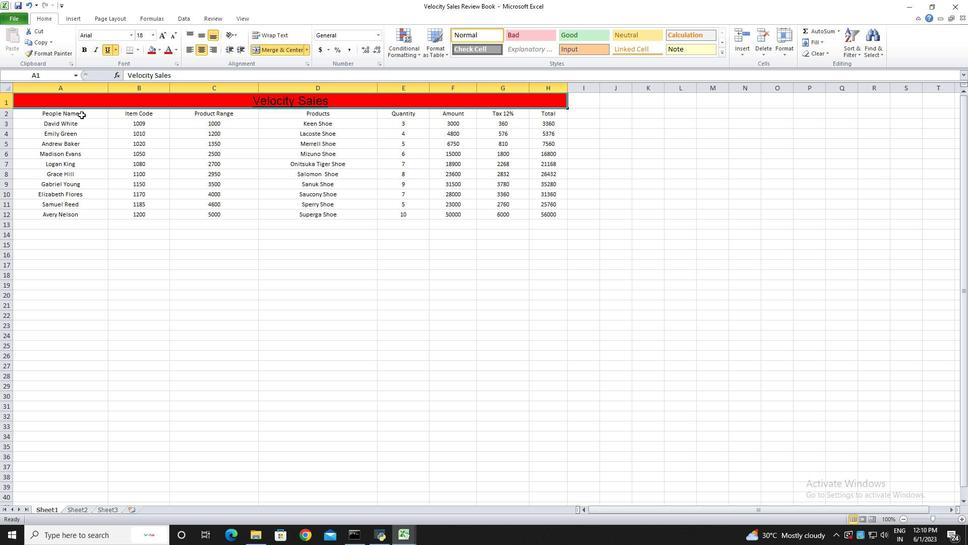 
Action: Mouse pressed left at (82, 115)
Screenshot: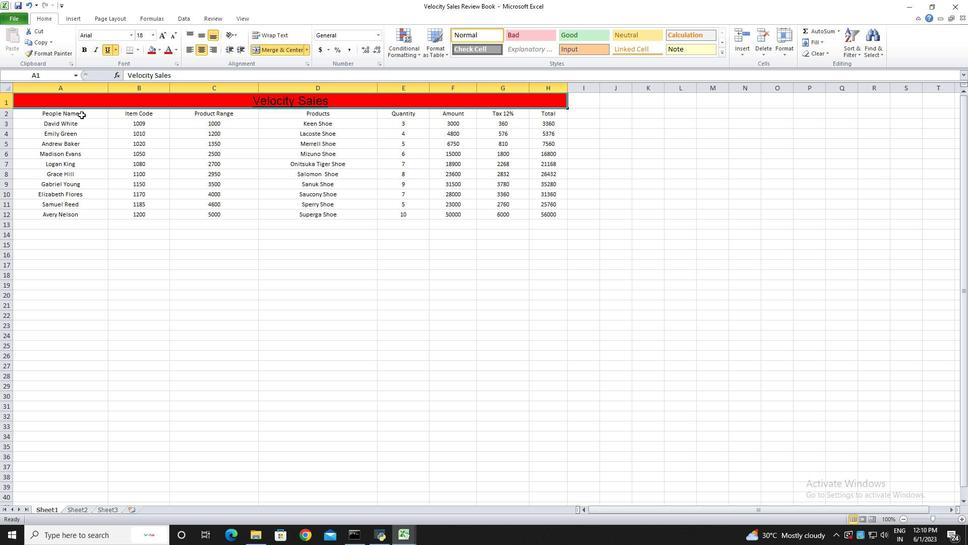 
Action: Mouse pressed left at (82, 115)
Screenshot: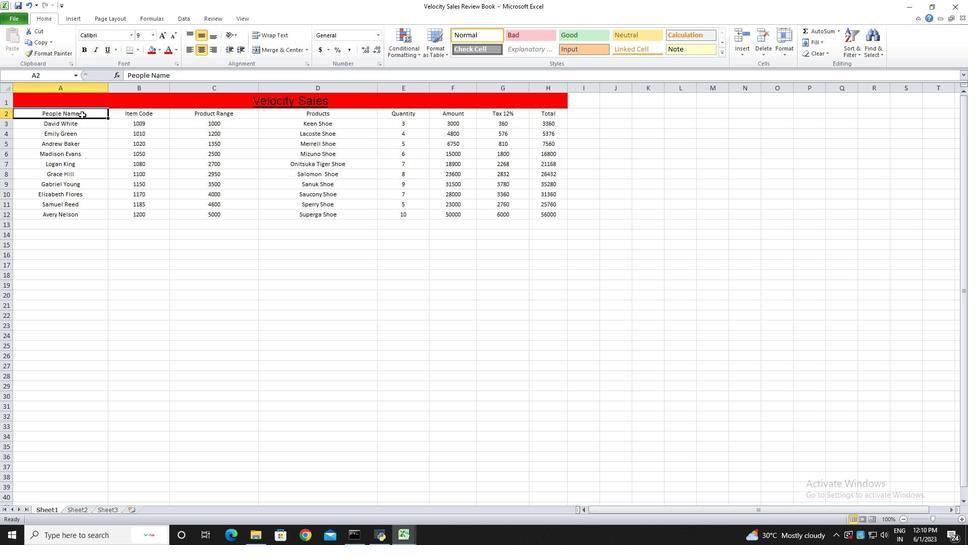 
Action: Mouse moved to (177, 48)
Screenshot: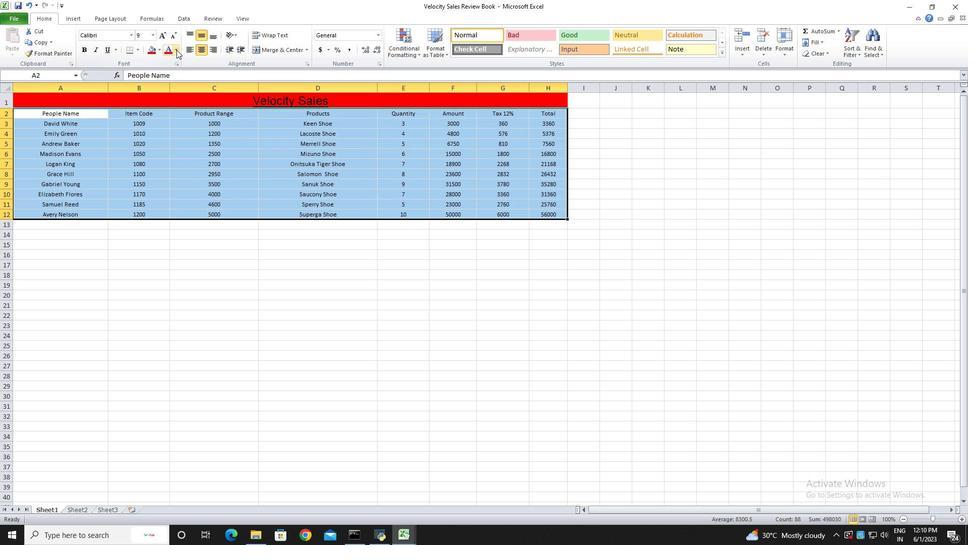
Action: Mouse pressed left at (177, 48)
Screenshot: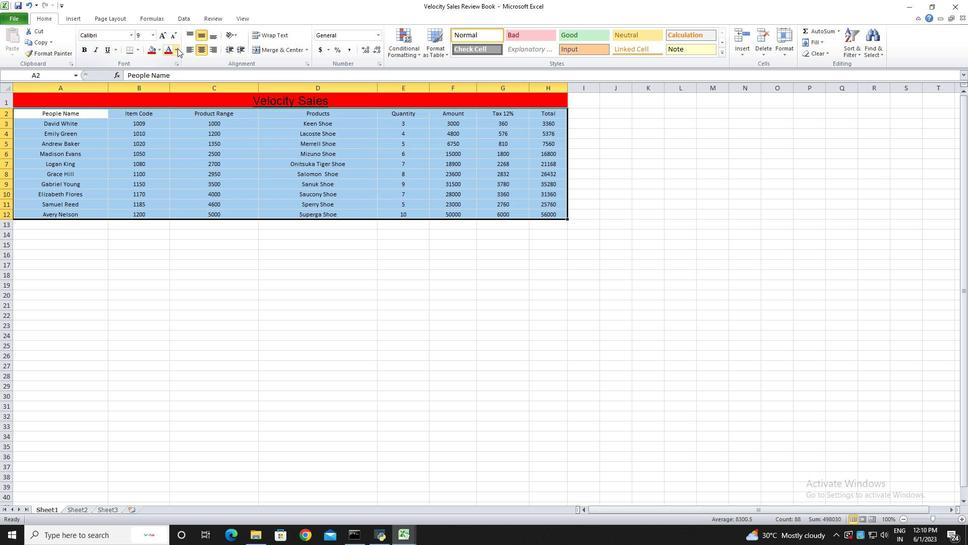 
Action: Mouse moved to (176, 81)
Screenshot: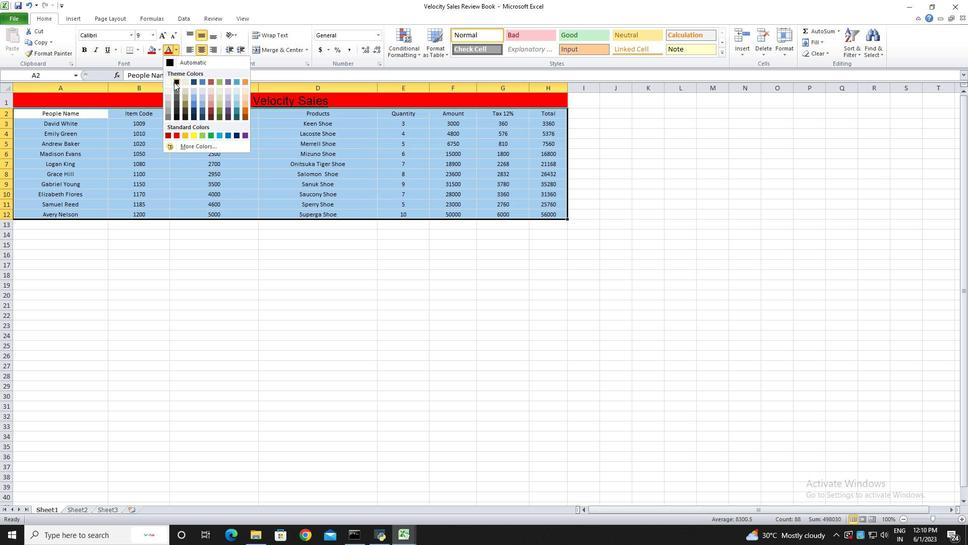 
Action: Mouse pressed left at (176, 81)
Screenshot: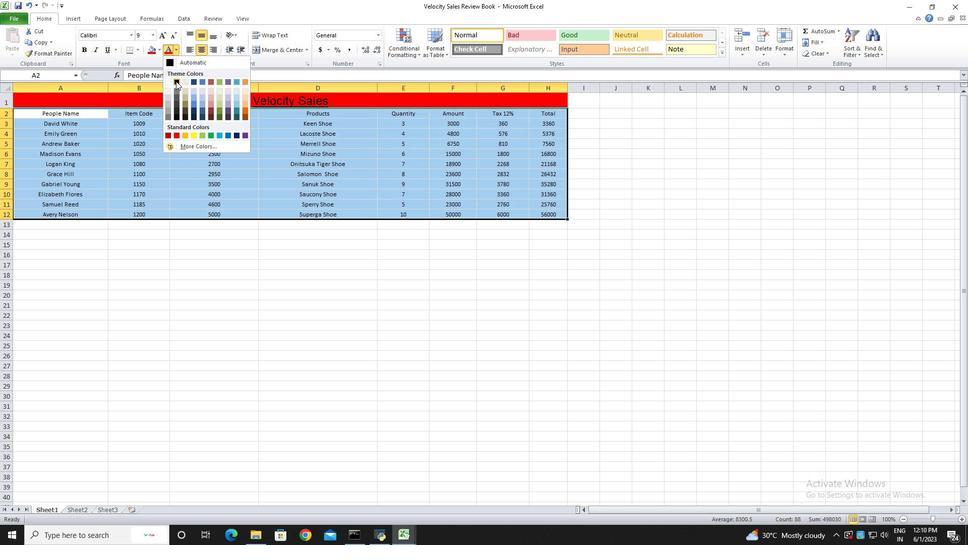 
Action: Mouse moved to (139, 49)
Screenshot: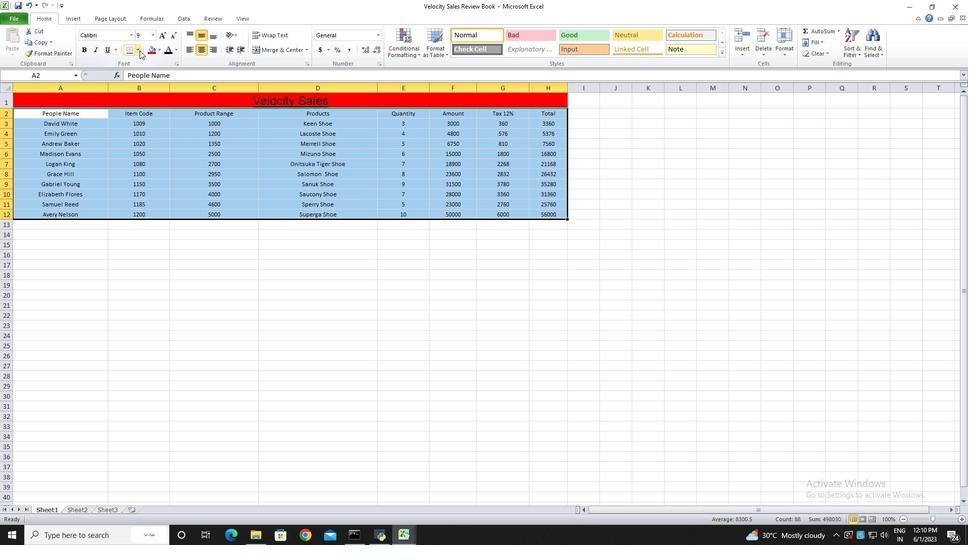 
Action: Mouse pressed left at (139, 49)
Screenshot: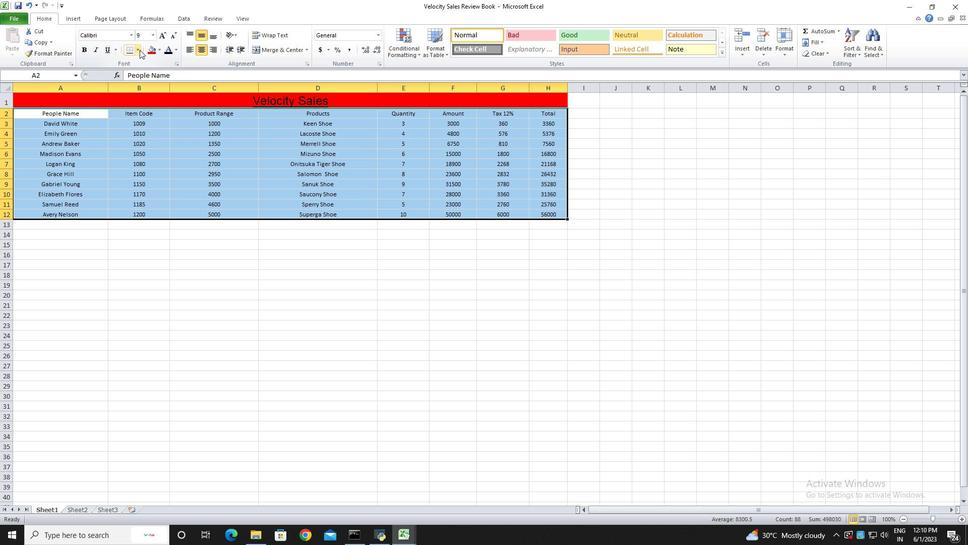 
Action: Mouse moved to (148, 119)
Screenshot: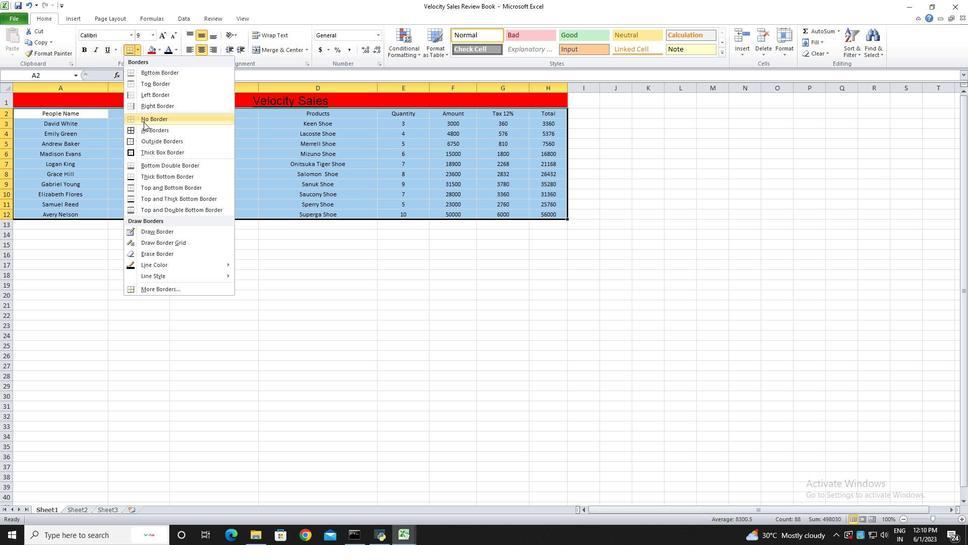 
Action: Mouse pressed left at (148, 119)
Screenshot: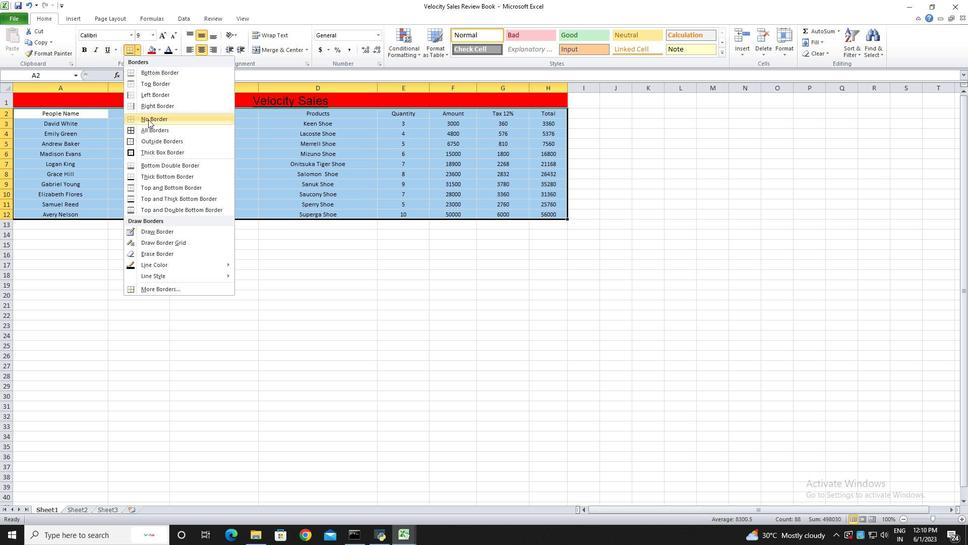 
Action: Mouse moved to (474, 279)
Screenshot: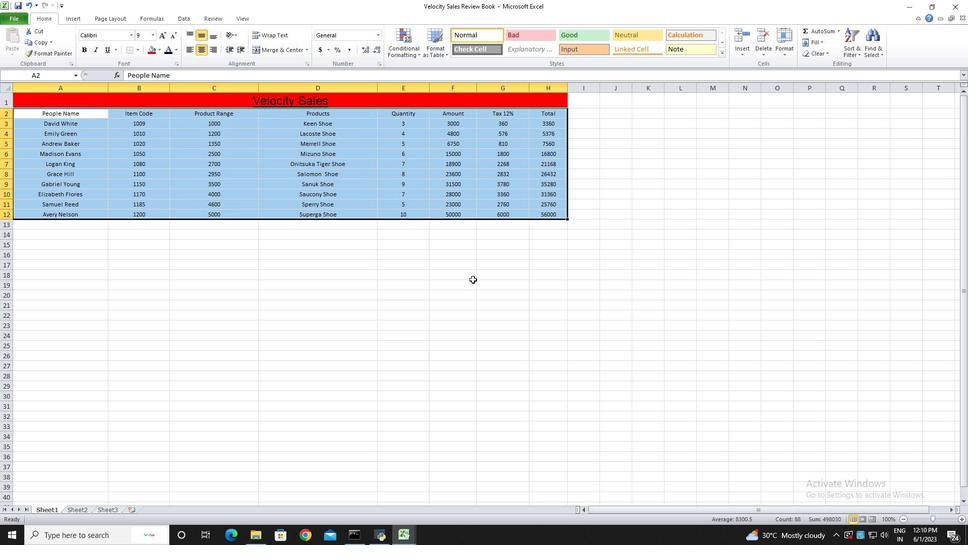 
Action: Mouse pressed left at (474, 279)
Screenshot: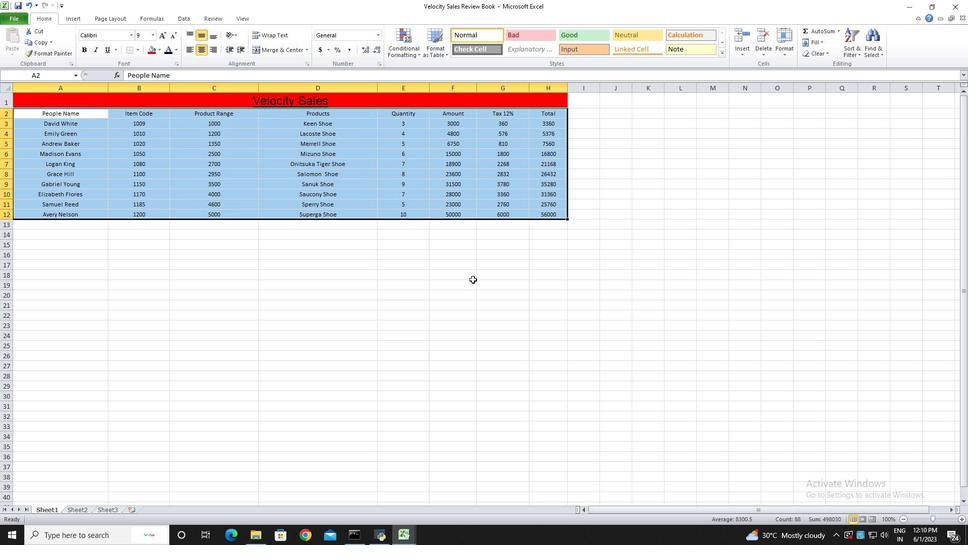 
Action: Key pressed ctrl+Sctrl+S
Screenshot: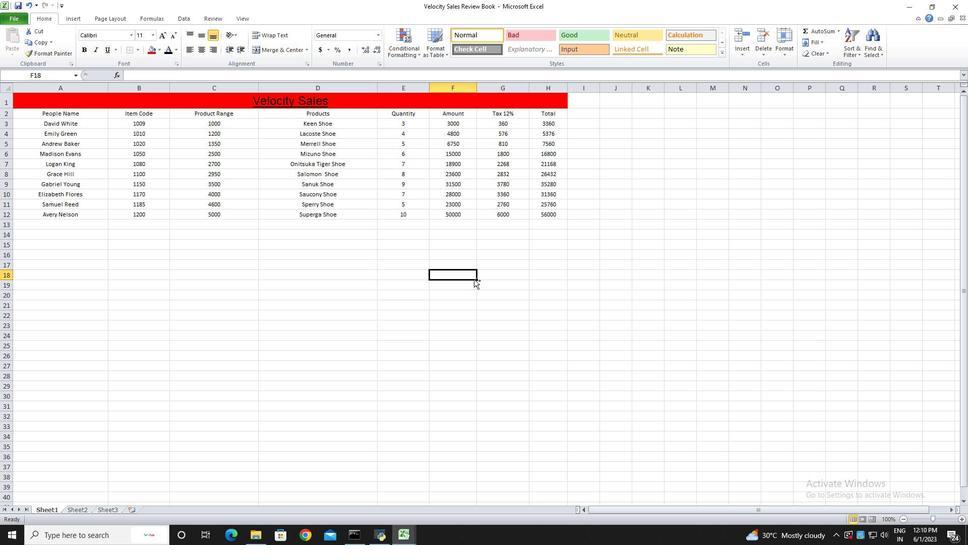 
